 Task: Look for space in Kambar, Pakistan from 9th June, 2023 to 16th June, 2023 for 2 adults in price range Rs.8000 to Rs.16000. Place can be entire place with 2 bedrooms having 2 beds and 1 bathroom. Property type can be house, flat, guest house. Booking option can be shelf check-in. Required host language is English.
Action: Mouse moved to (407, 82)
Screenshot: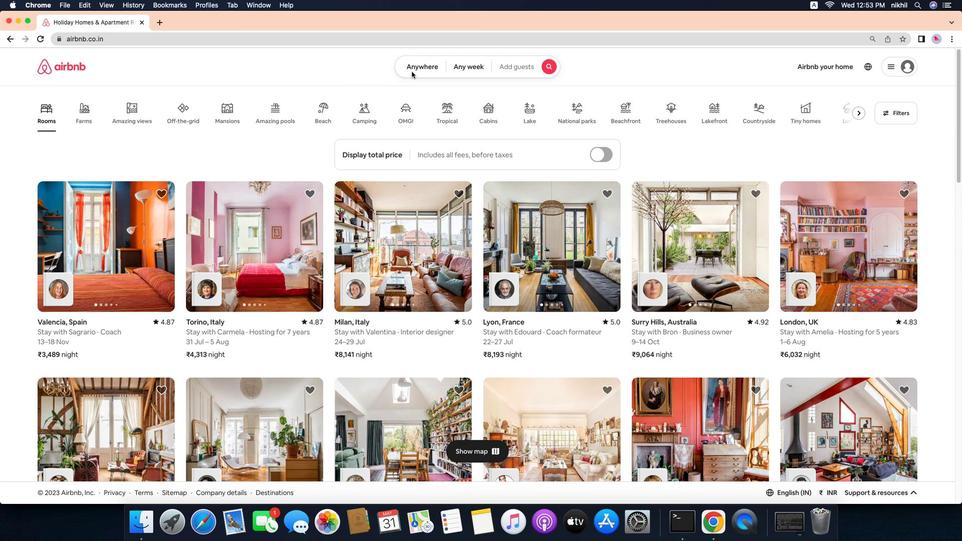
Action: Mouse pressed left at (407, 82)
Screenshot: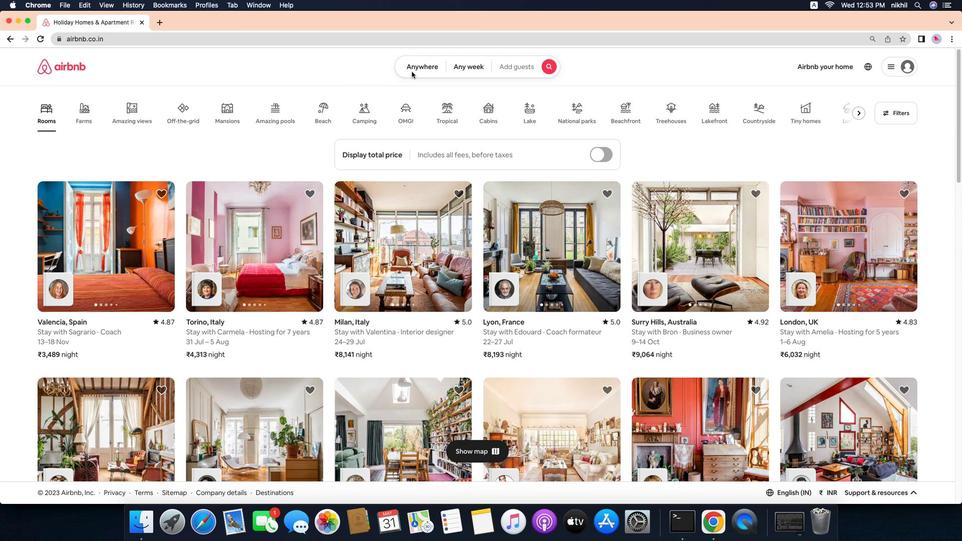 
Action: Mouse moved to (413, 77)
Screenshot: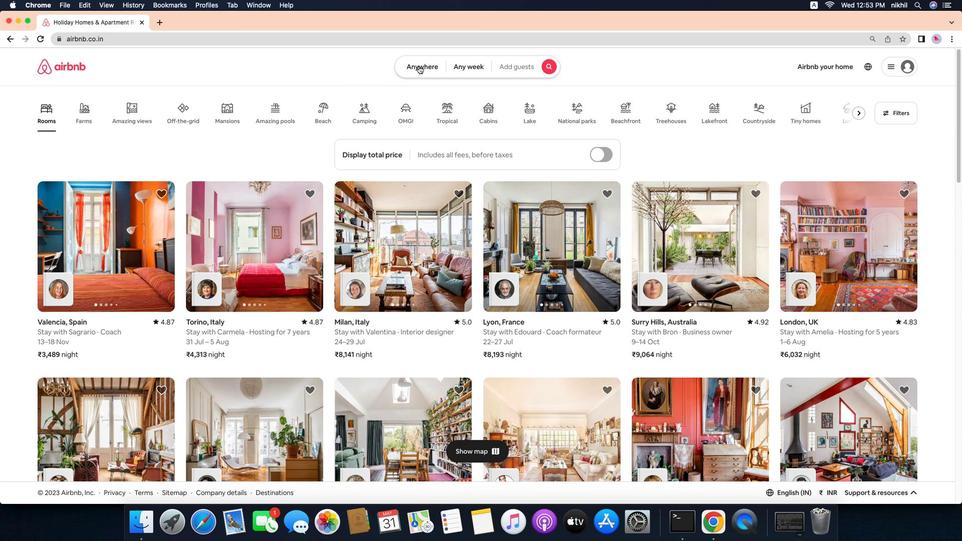 
Action: Mouse pressed left at (413, 77)
Screenshot: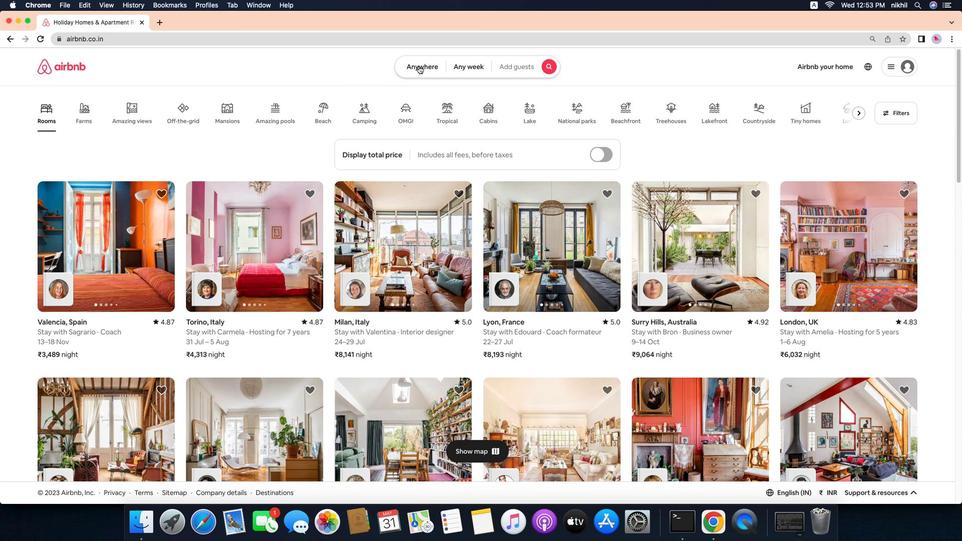 
Action: Mouse moved to (358, 116)
Screenshot: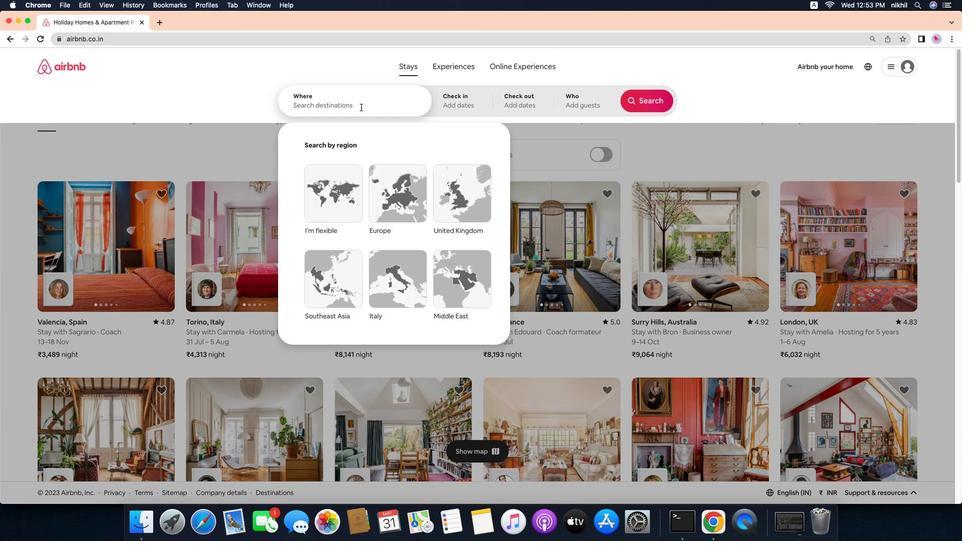 
Action: Mouse pressed left at (358, 116)
Screenshot: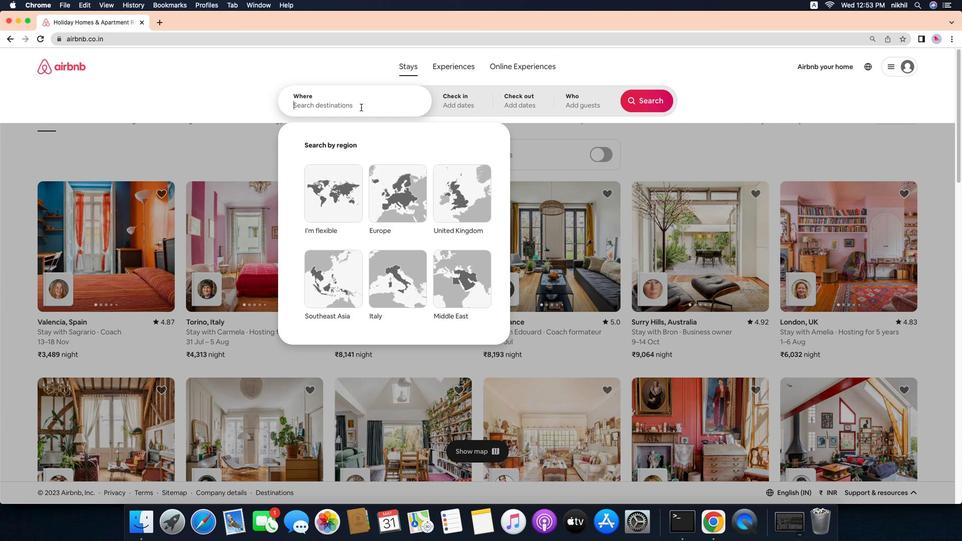 
Action: Key pressed Key.caps_lock'K'Key.caps_lock'a''m''b''a''r'
Screenshot: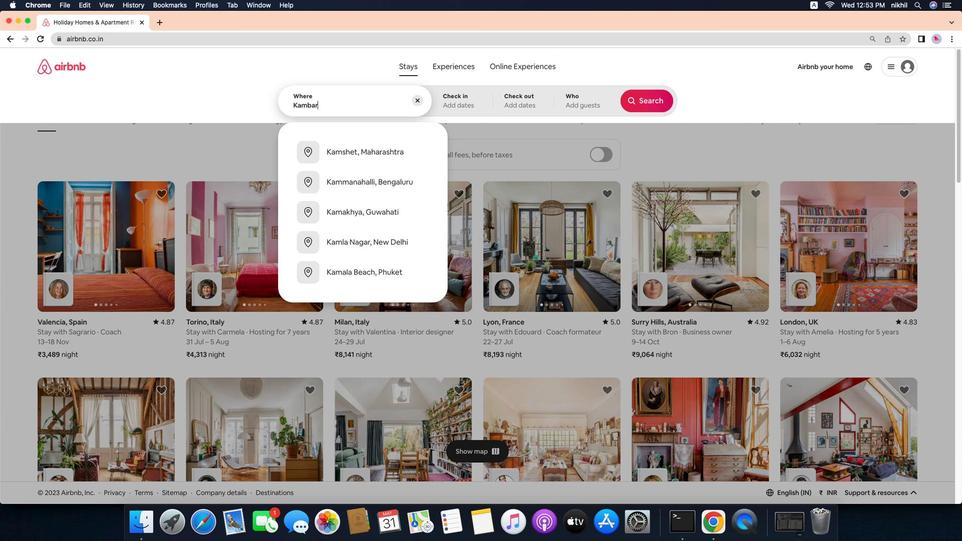 
Action: Mouse moved to (390, 186)
Screenshot: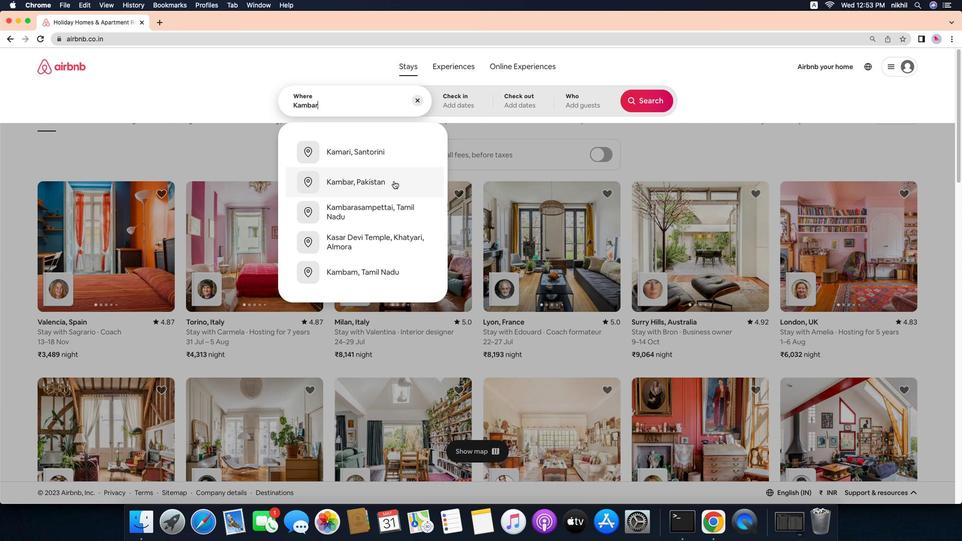 
Action: Mouse pressed left at (390, 186)
Screenshot: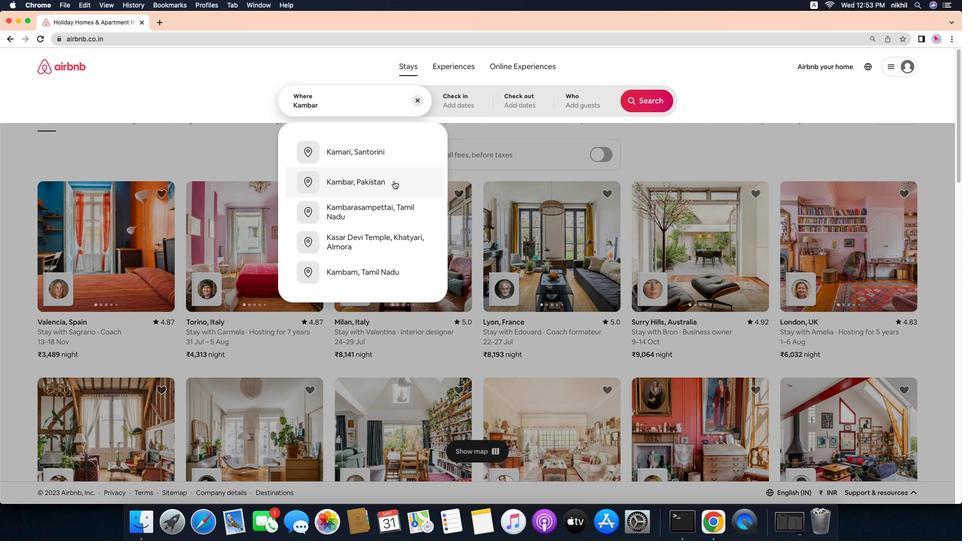 
Action: Mouse moved to (605, 240)
Screenshot: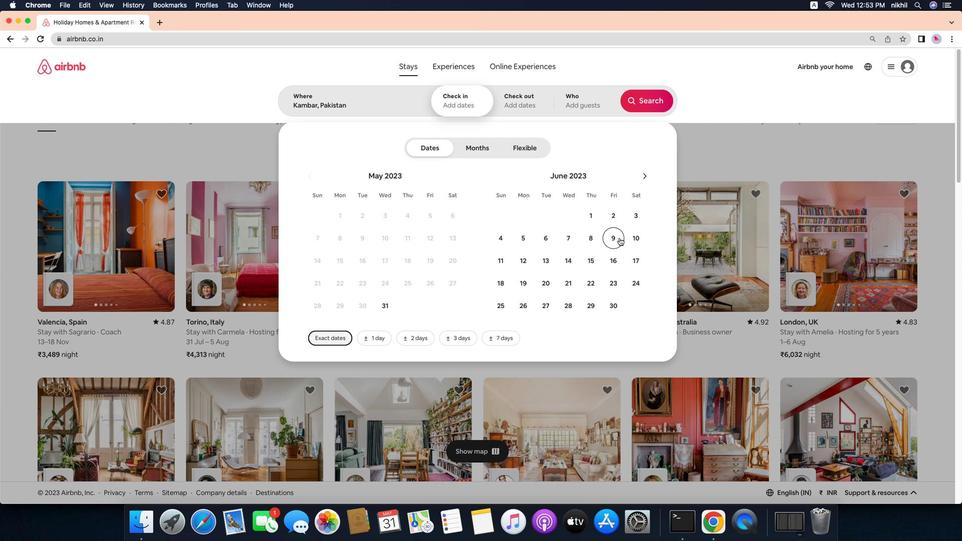 
Action: Mouse pressed left at (605, 240)
Screenshot: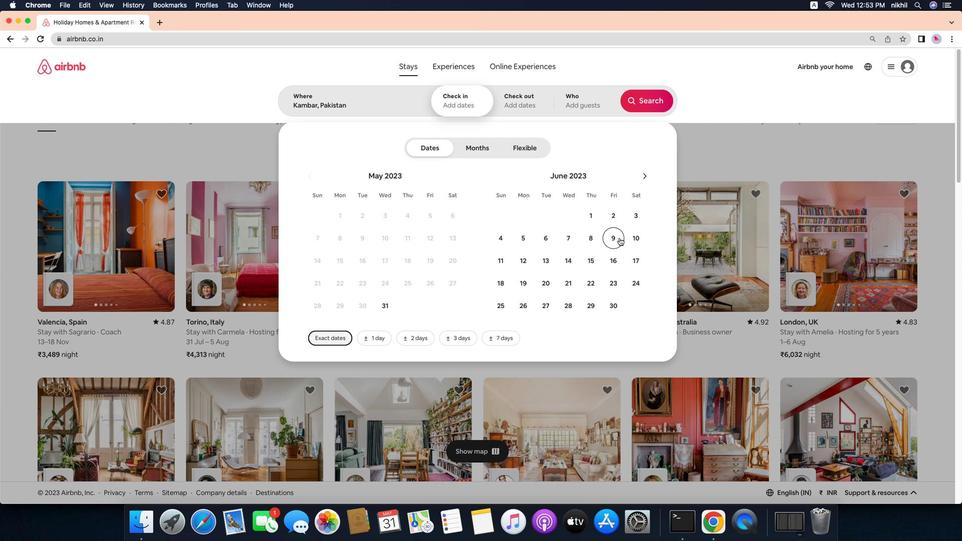 
Action: Mouse moved to (605, 256)
Screenshot: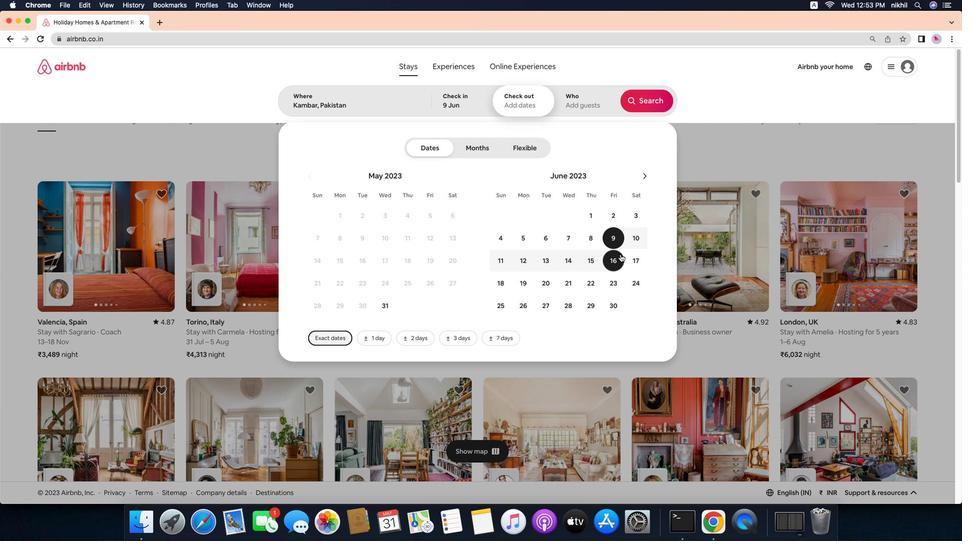 
Action: Mouse pressed left at (605, 256)
Screenshot: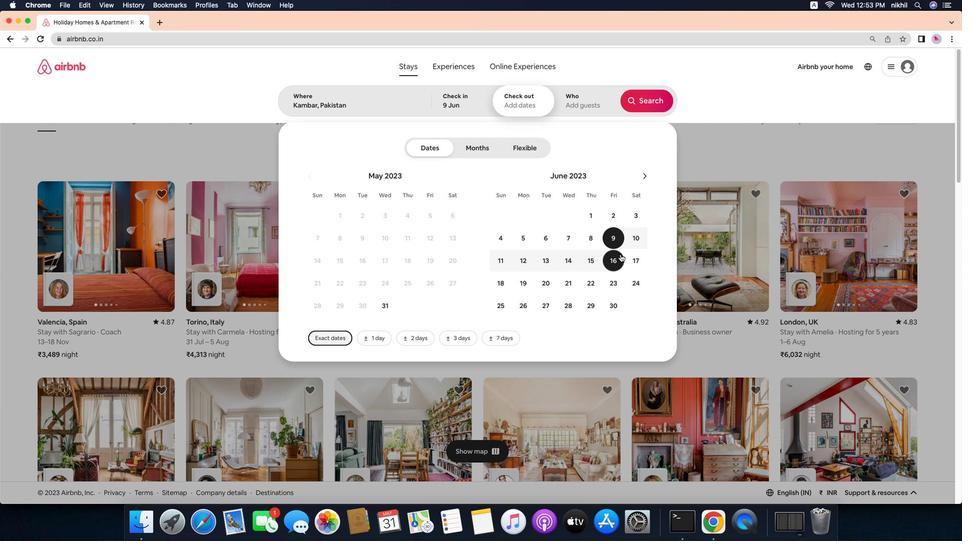 
Action: Mouse moved to (580, 116)
Screenshot: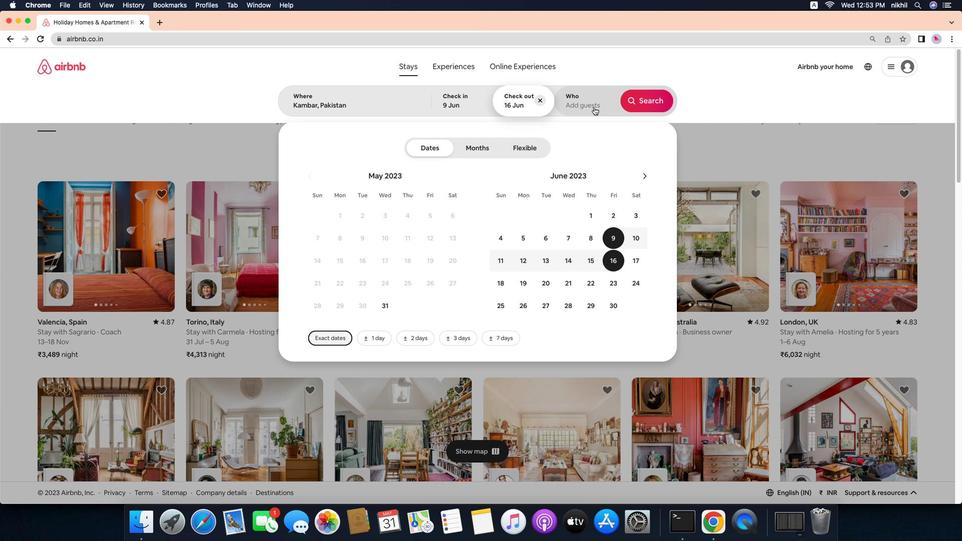 
Action: Mouse pressed left at (580, 116)
Screenshot: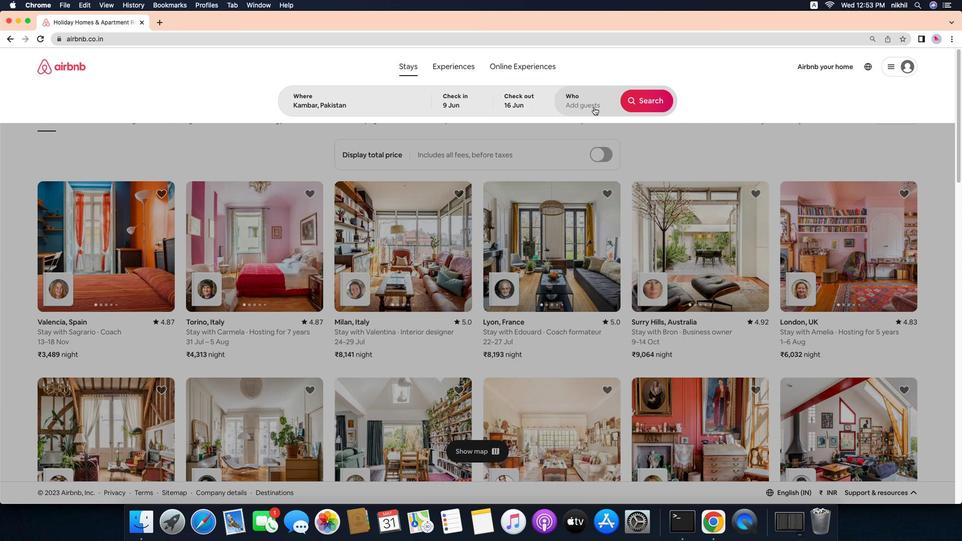 
Action: Mouse moved to (631, 157)
Screenshot: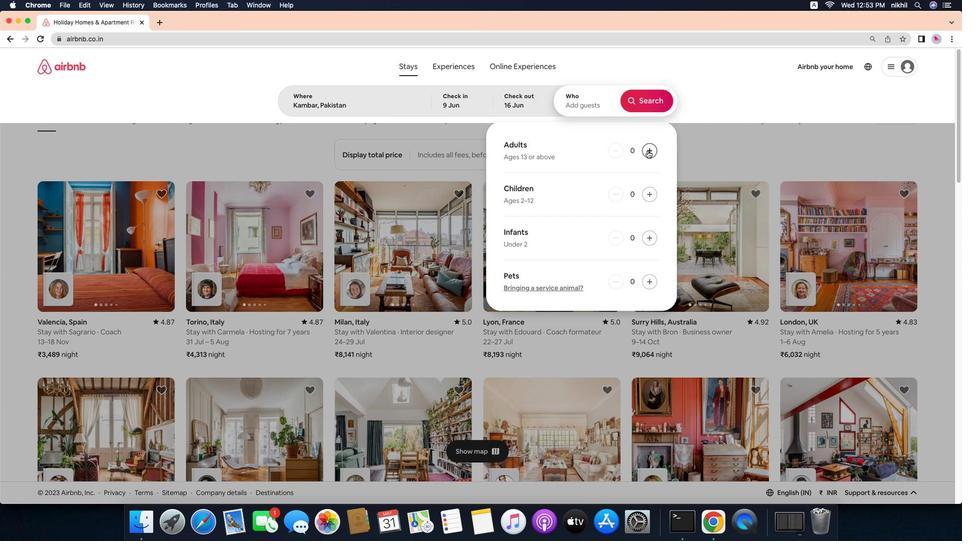 
Action: Mouse pressed left at (631, 157)
Screenshot: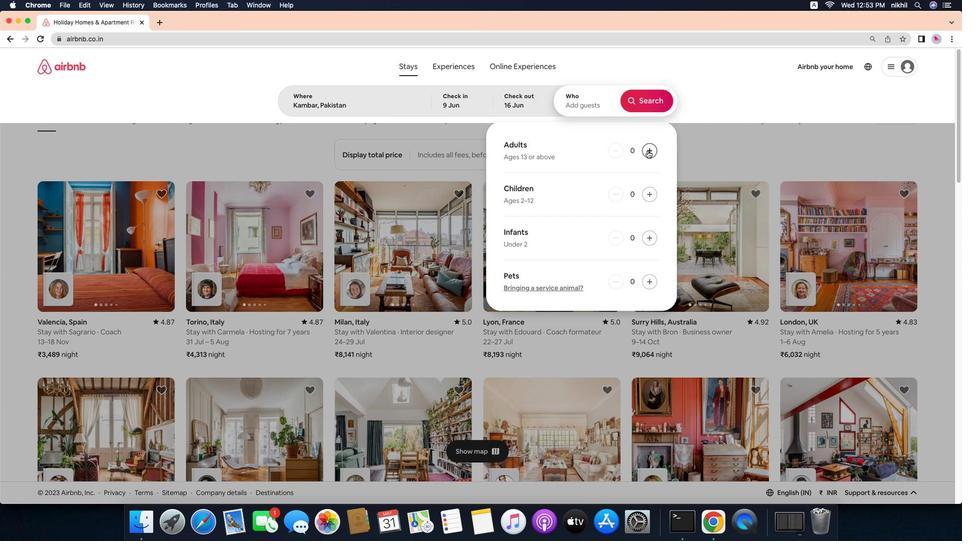 
Action: Mouse pressed left at (631, 157)
Screenshot: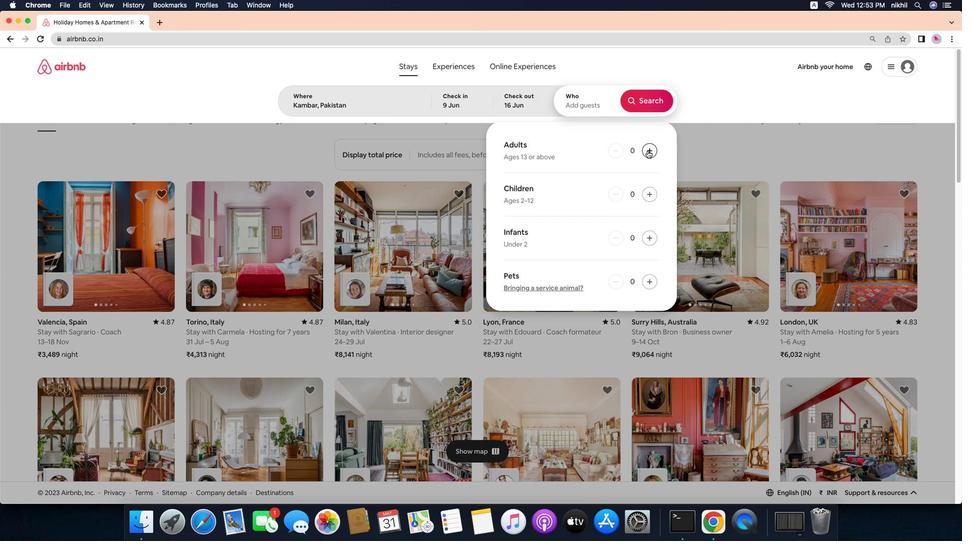 
Action: Mouse moved to (623, 108)
Screenshot: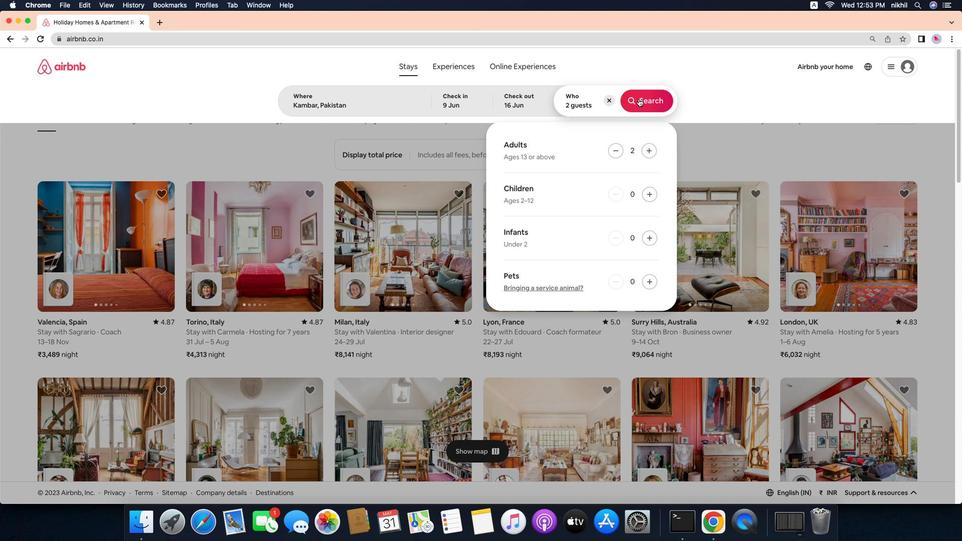 
Action: Mouse pressed left at (623, 108)
Screenshot: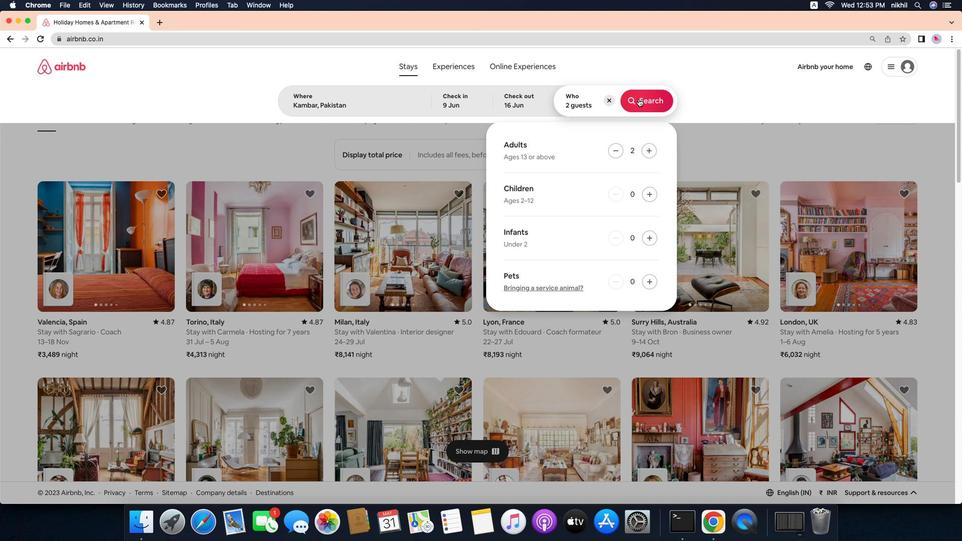 
Action: Mouse moved to (898, 120)
Screenshot: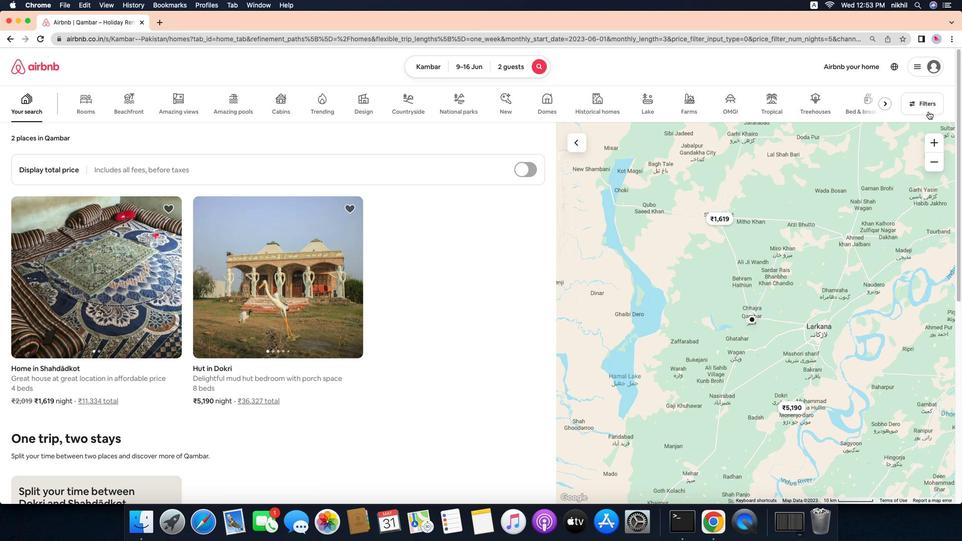 
Action: Mouse pressed left at (898, 120)
Screenshot: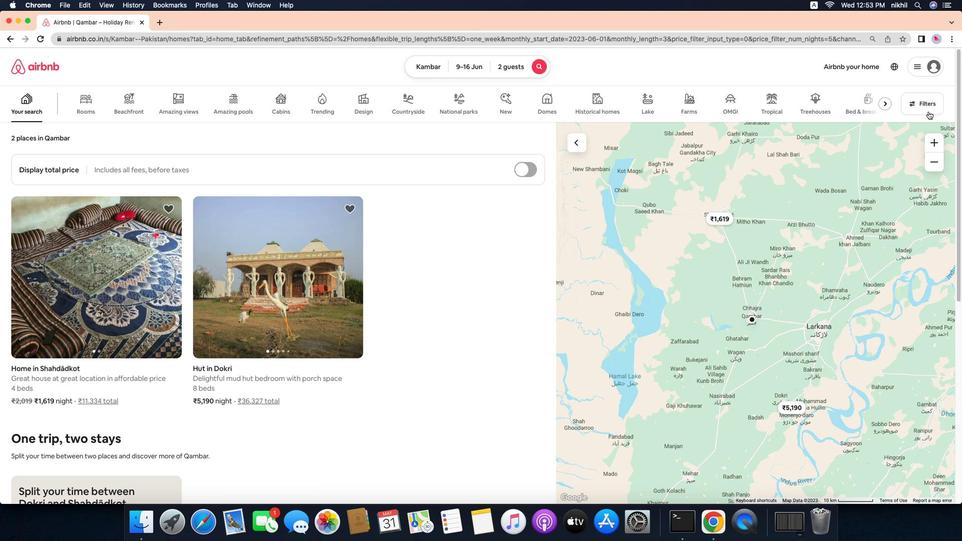 
Action: Mouse moved to (410, 324)
Screenshot: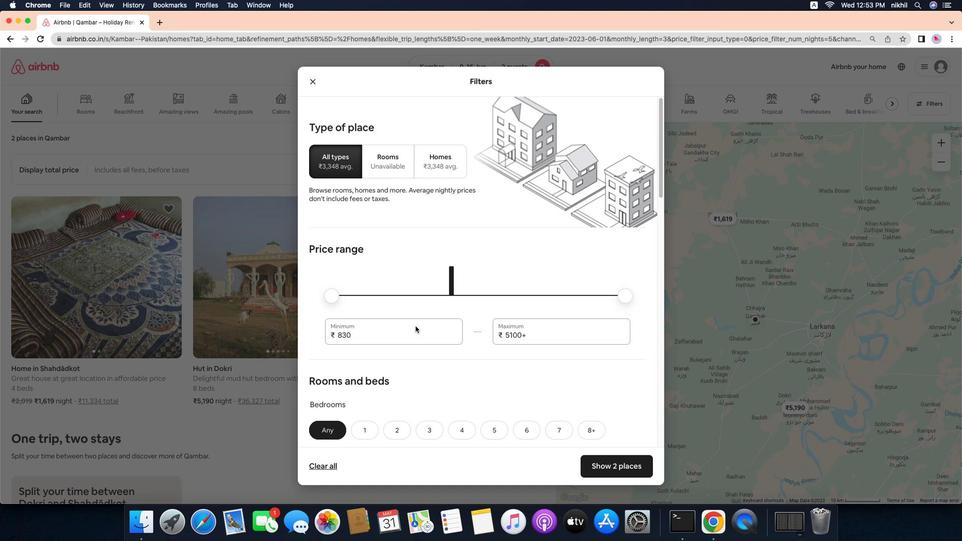 
Action: Mouse pressed left at (410, 324)
Screenshot: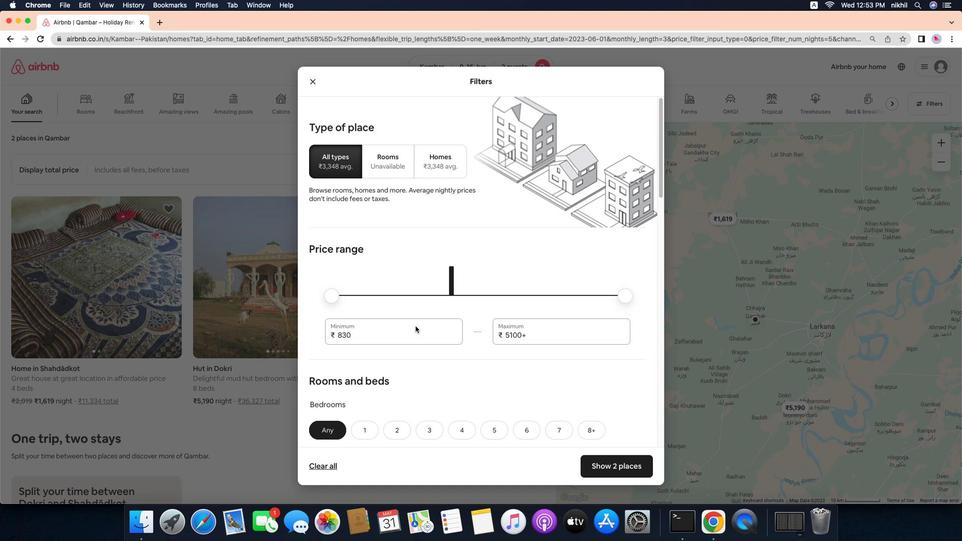 
Action: Mouse moved to (392, 327)
Screenshot: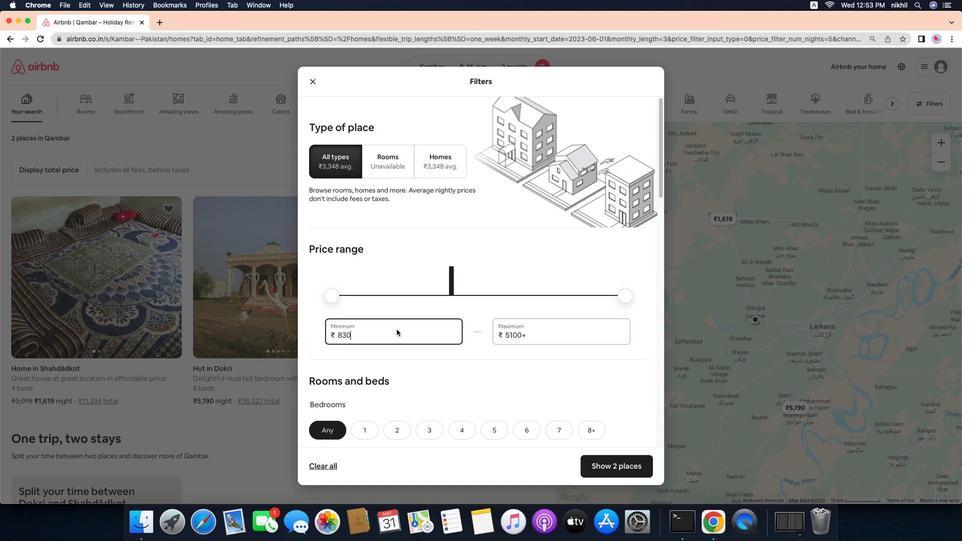 
Action: Key pressed Key.backspaceKey.backspaceKey.backspaceKey.backspace'8''0''0''0'
Screenshot: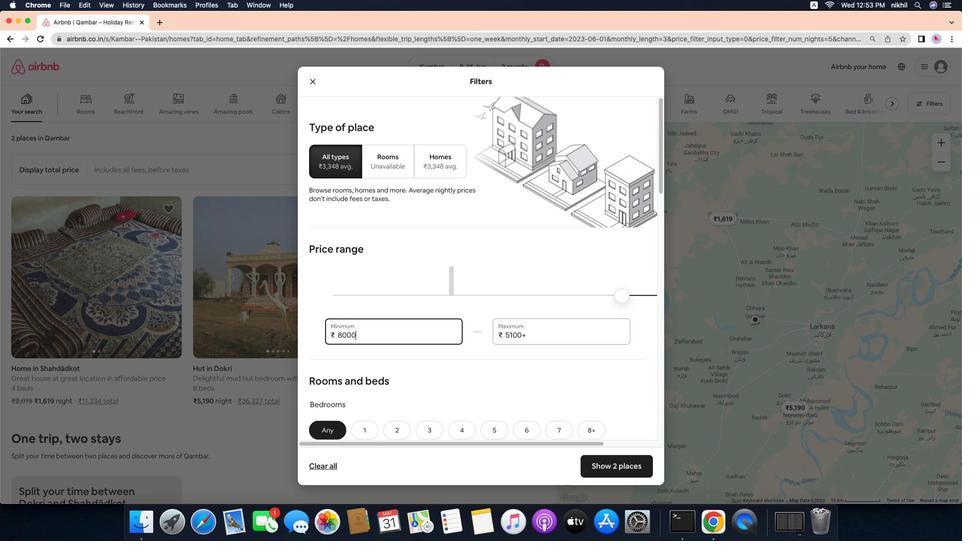 
Action: Mouse moved to (528, 330)
Screenshot: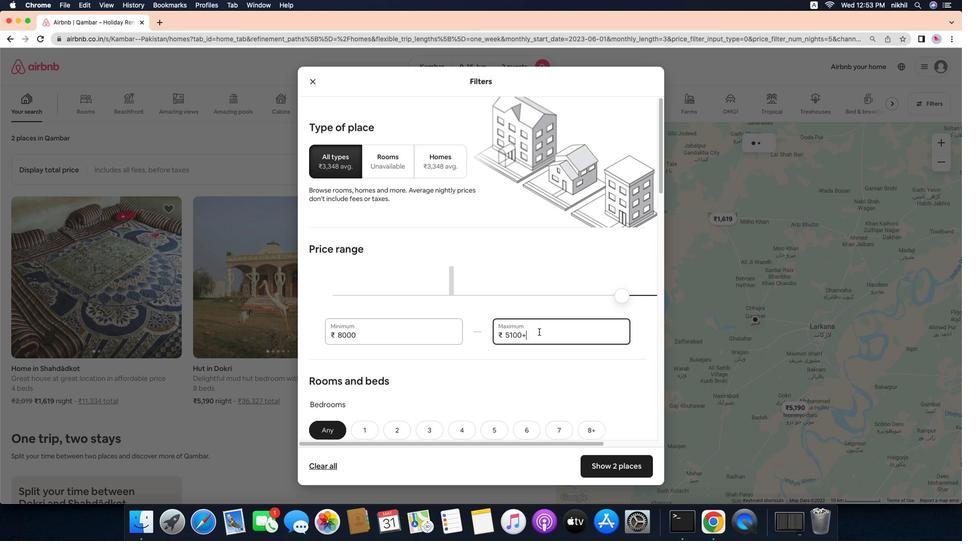 
Action: Mouse pressed left at (528, 330)
Screenshot: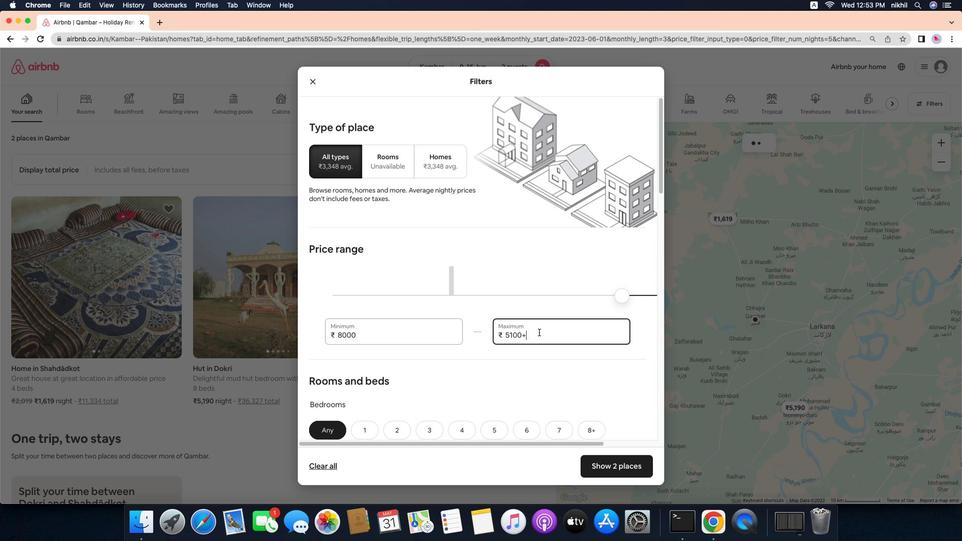 
Action: Mouse moved to (528, 330)
Screenshot: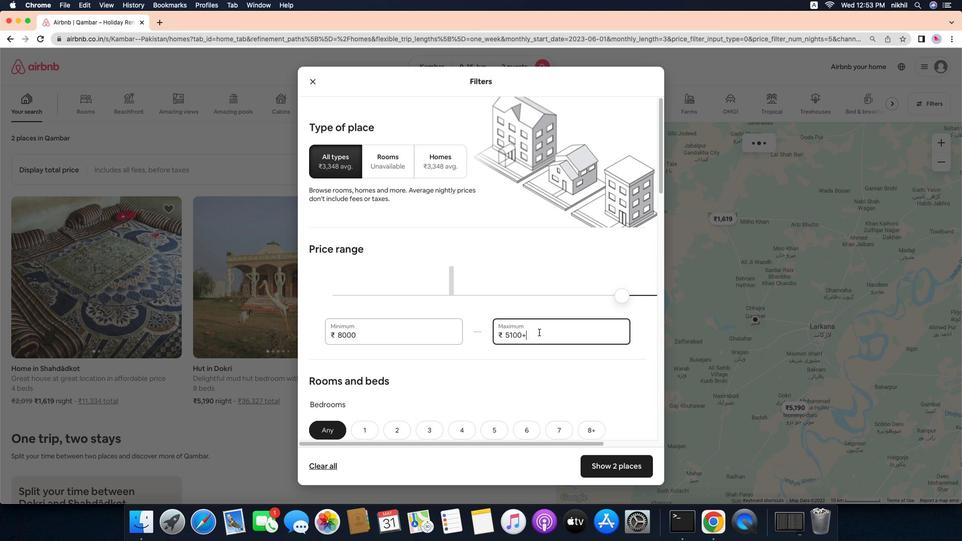
Action: Key pressed Key.backspaceKey.backspaceKey.backspaceKey.backspaceKey.backspaceKey.backspaceKey.backspace'1''6''0''0''0'
Screenshot: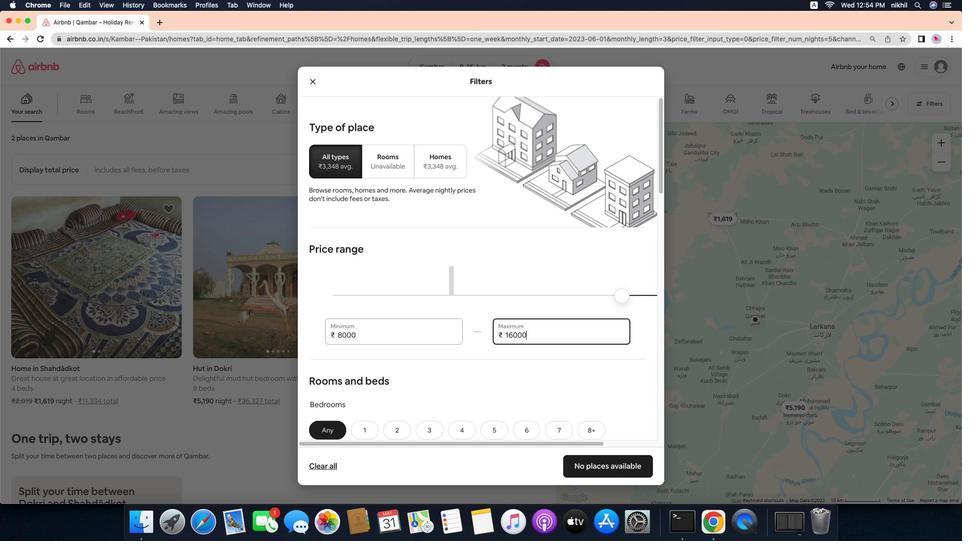 
Action: Mouse moved to (449, 318)
Screenshot: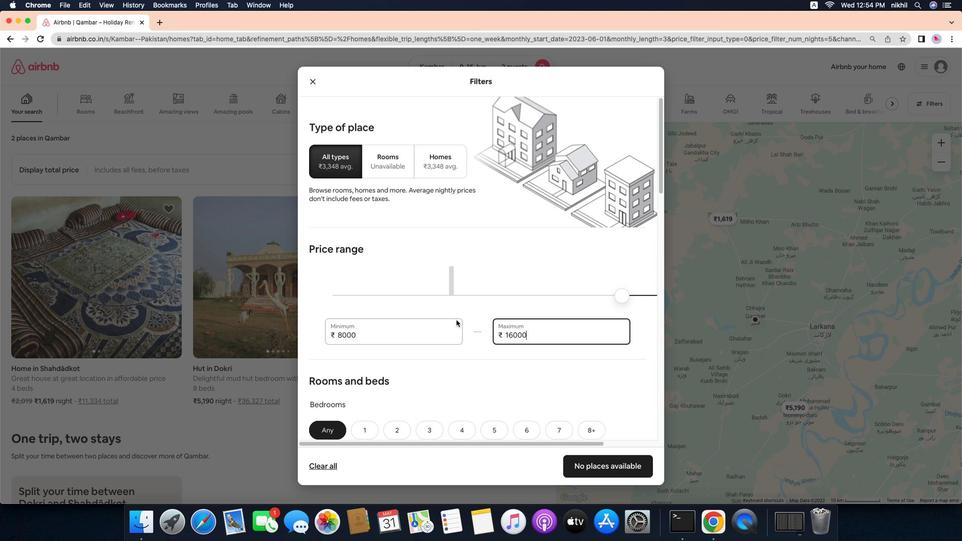
Action: Mouse scrolled (449, 318) with delta (15, 14)
Screenshot: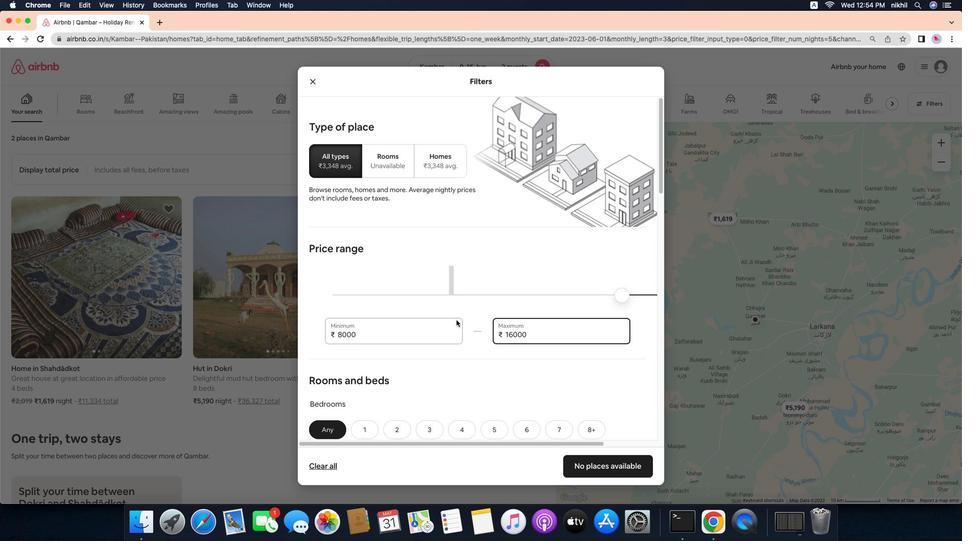 
Action: Mouse scrolled (449, 318) with delta (15, 14)
Screenshot: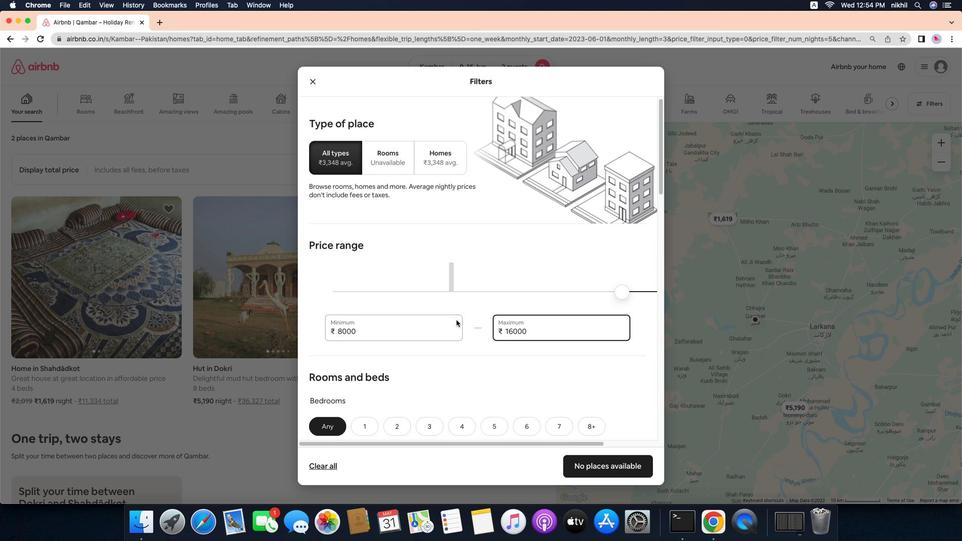 
Action: Mouse scrolled (449, 318) with delta (15, 14)
Screenshot: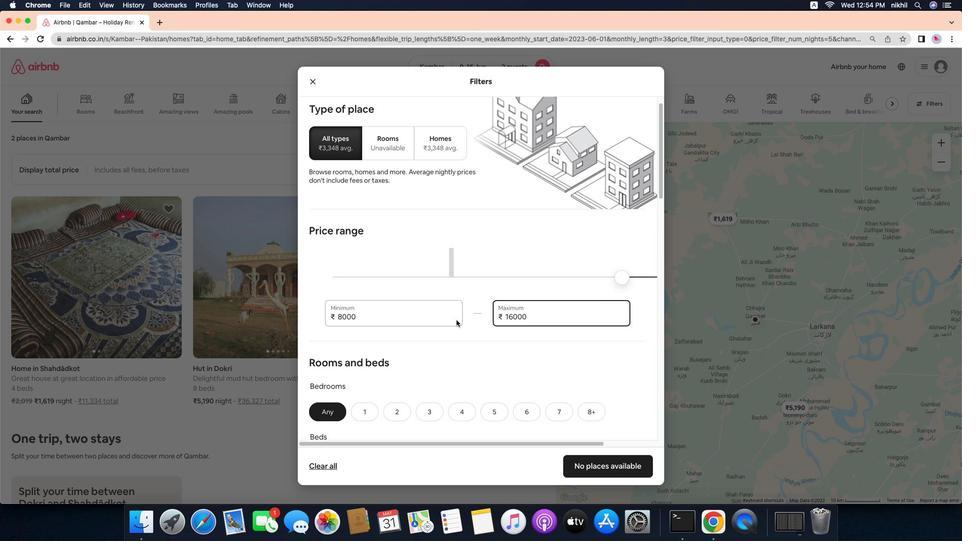 
Action: Mouse scrolled (449, 318) with delta (15, 13)
Screenshot: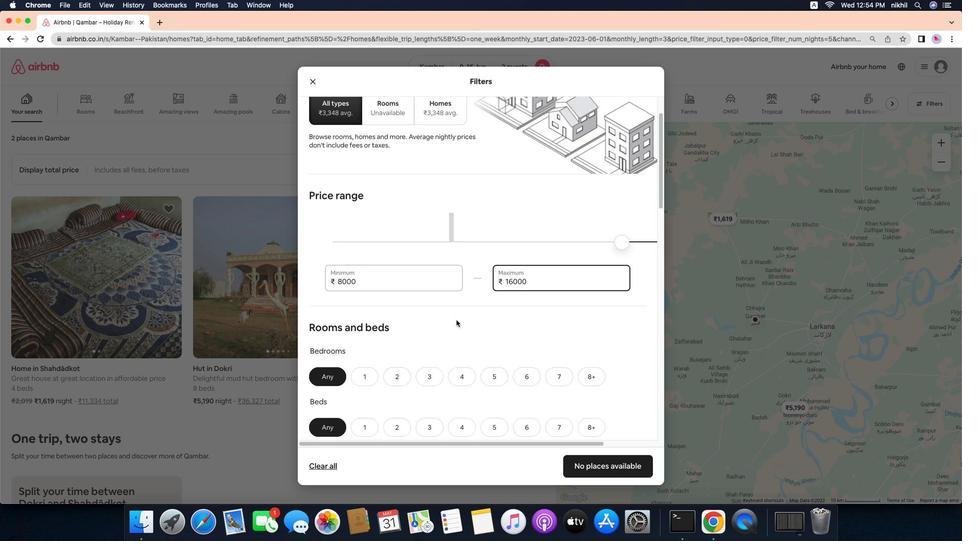 
Action: Mouse scrolled (449, 318) with delta (15, 14)
Screenshot: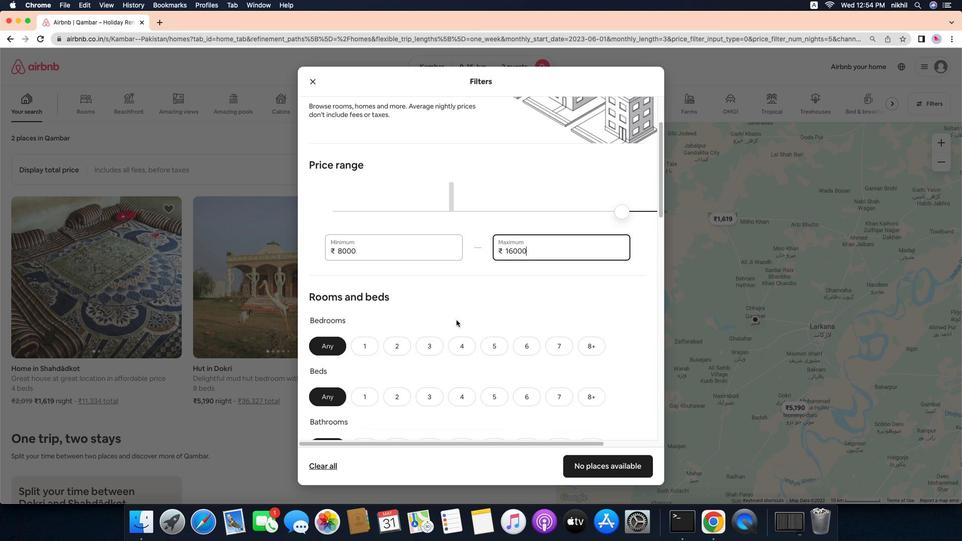 
Action: Mouse scrolled (449, 318) with delta (15, 14)
Screenshot: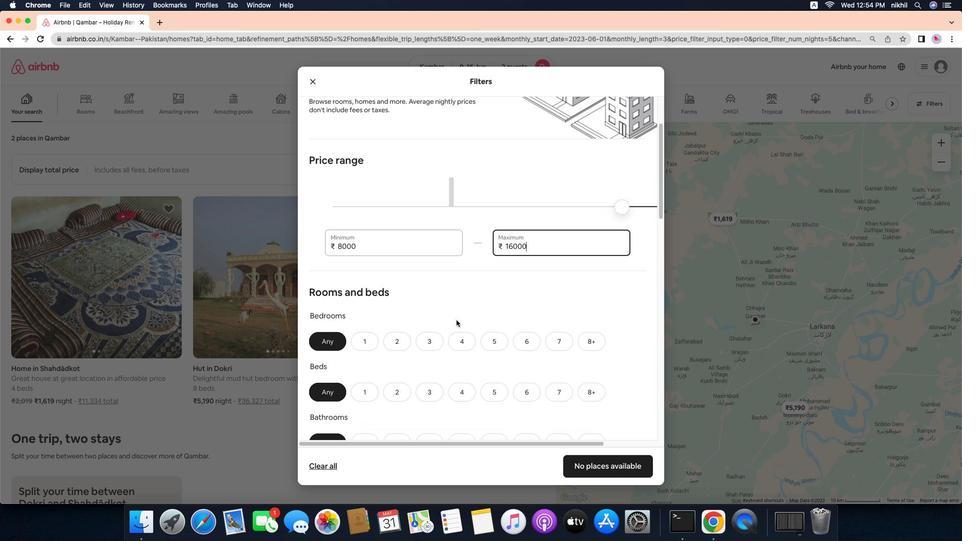 
Action: Mouse scrolled (449, 318) with delta (15, 14)
Screenshot: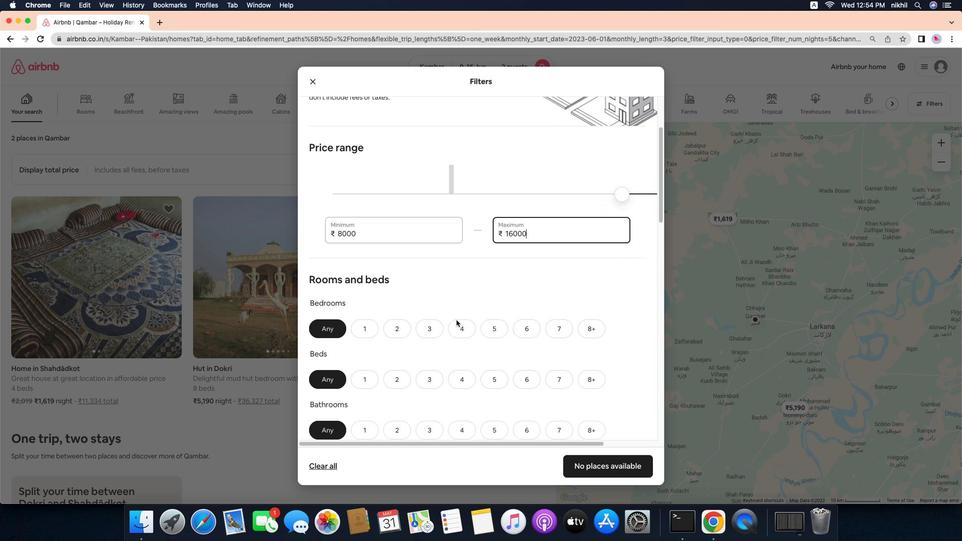 
Action: Mouse moved to (425, 303)
Screenshot: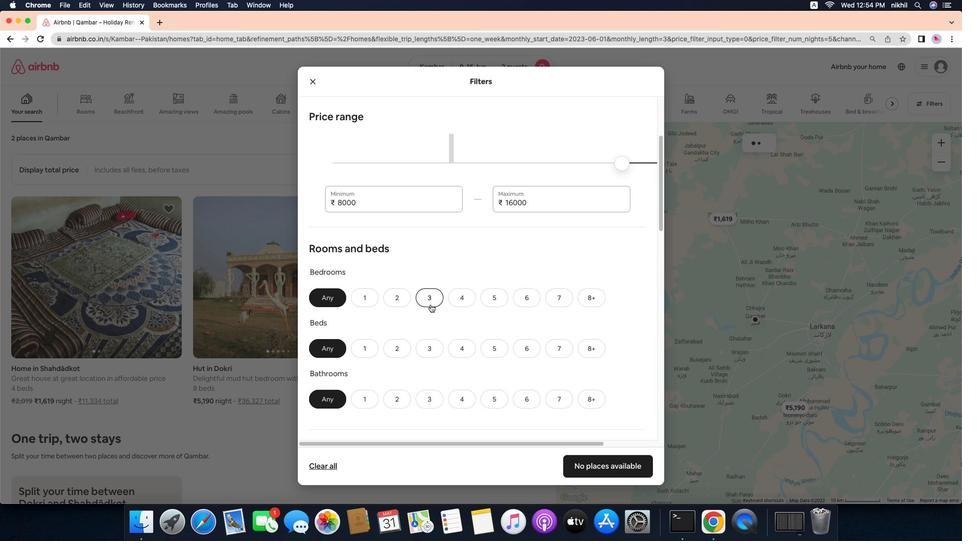 
Action: Mouse pressed left at (425, 303)
Screenshot: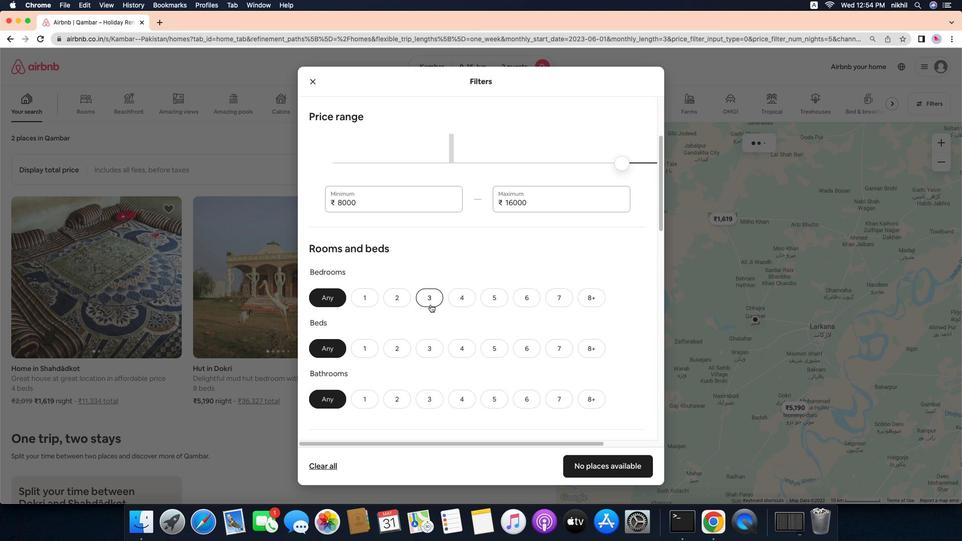 
Action: Mouse moved to (421, 349)
Screenshot: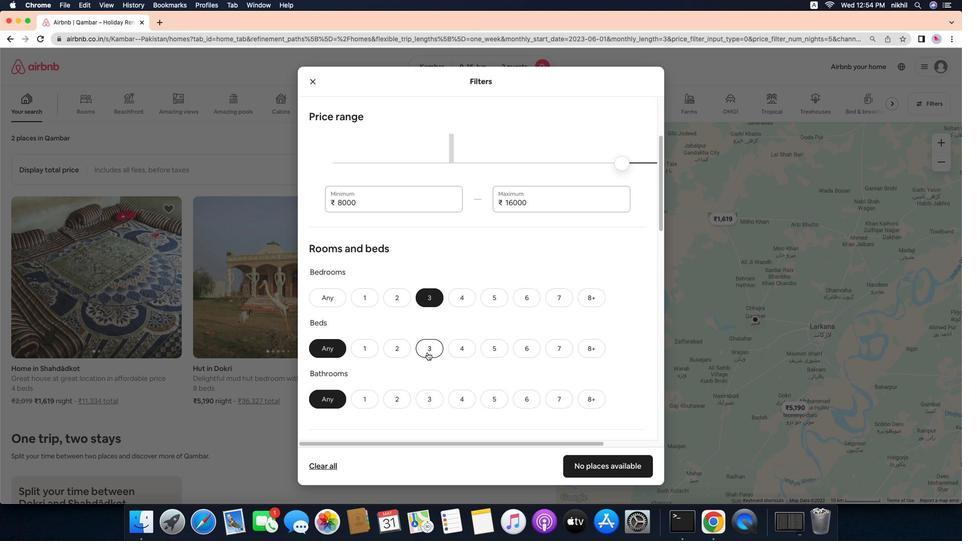 
Action: Mouse pressed left at (421, 349)
Screenshot: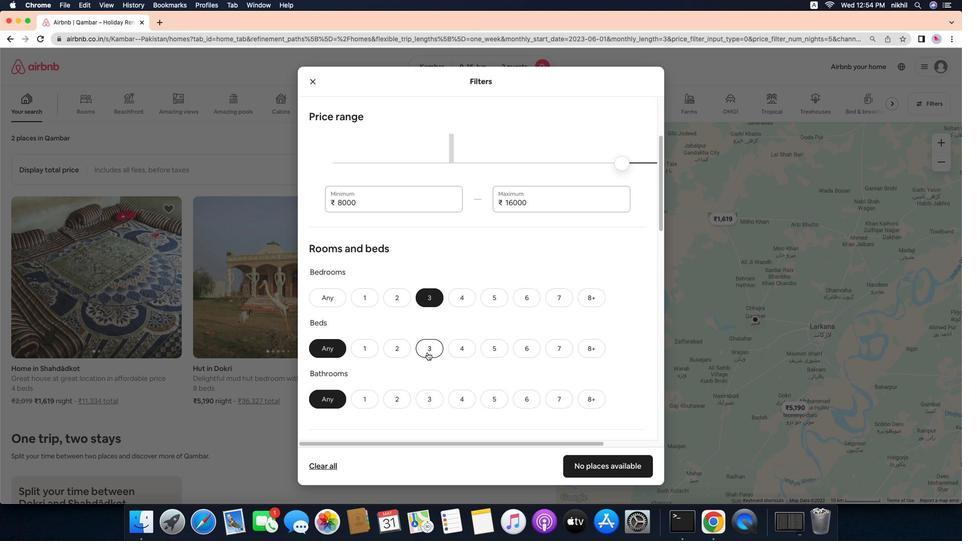 
Action: Mouse moved to (367, 391)
Screenshot: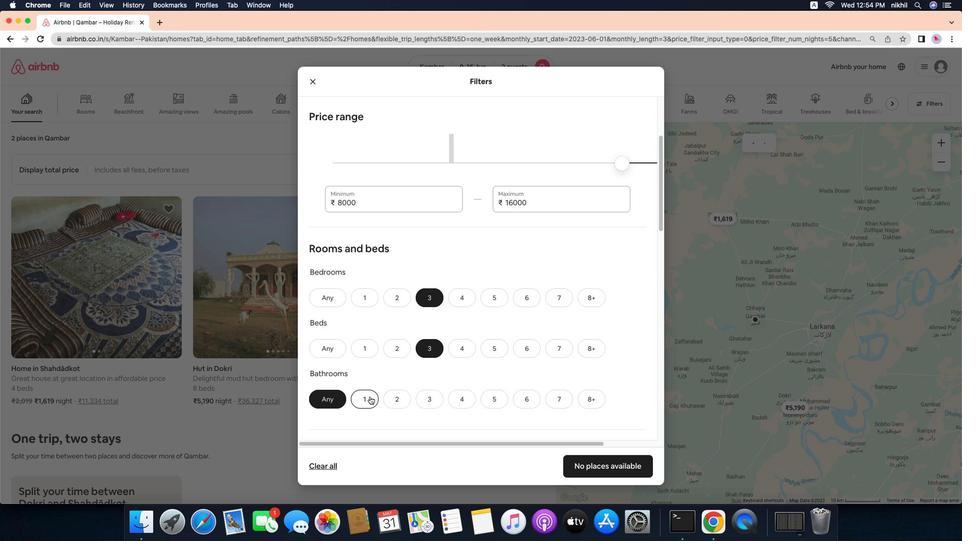 
Action: Mouse pressed left at (367, 391)
Screenshot: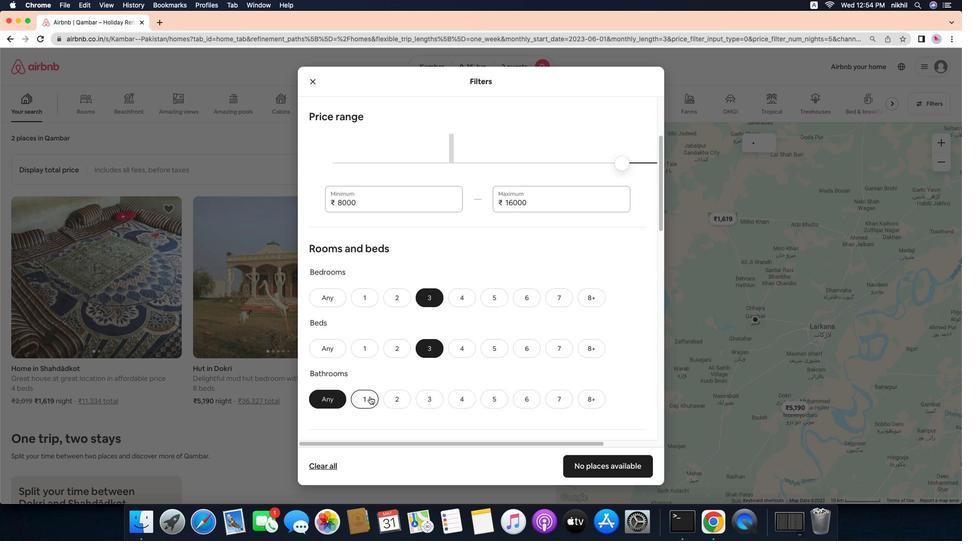 
Action: Mouse moved to (481, 365)
Screenshot: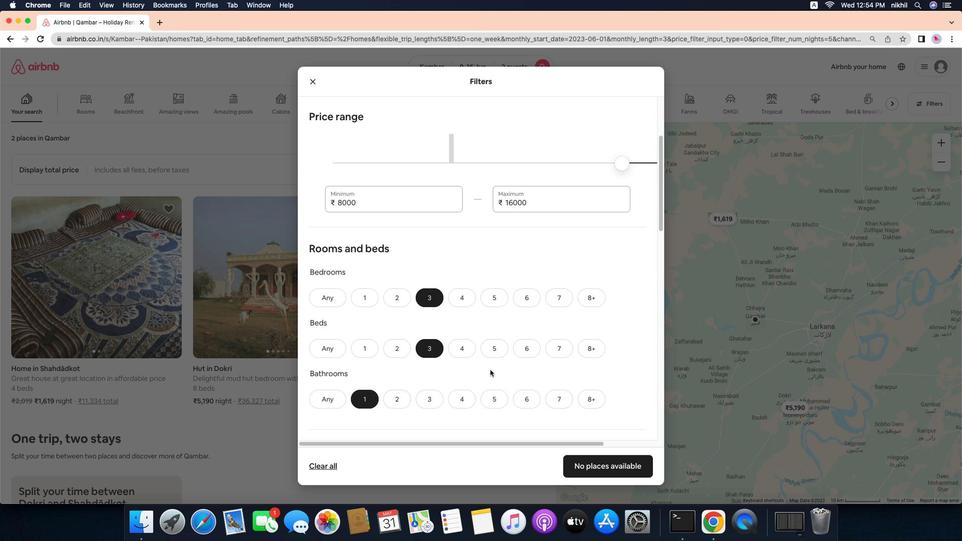 
Action: Mouse scrolled (481, 365) with delta (15, 14)
Screenshot: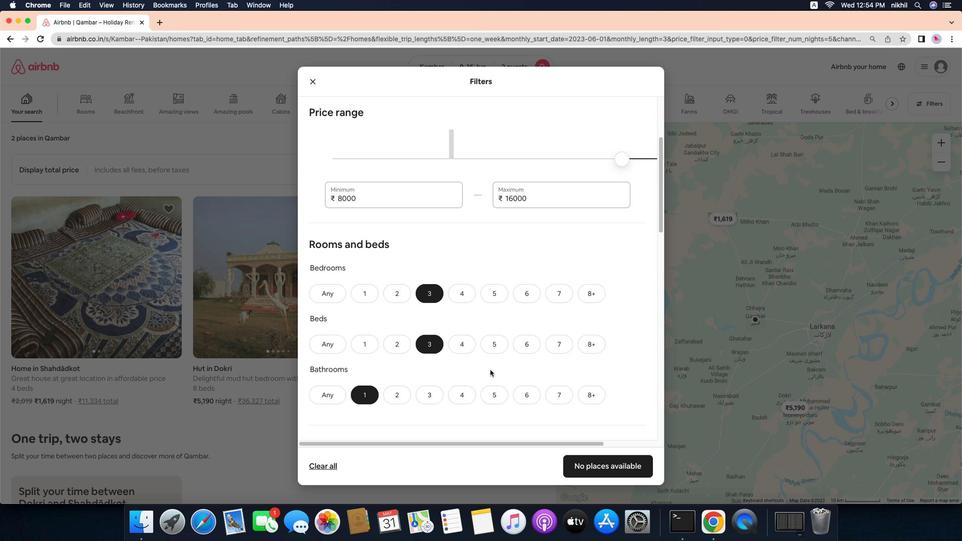 
Action: Mouse scrolled (481, 365) with delta (15, 14)
Screenshot: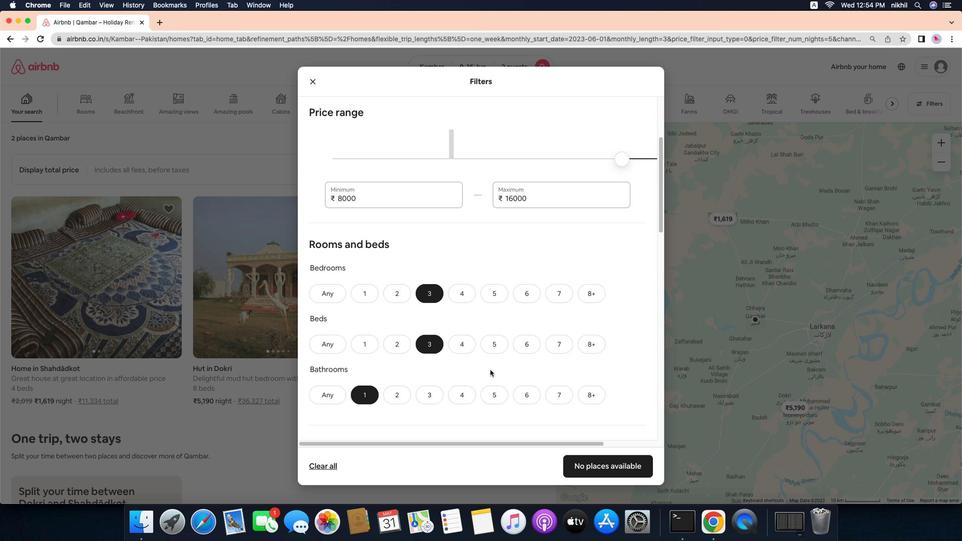 
Action: Mouse scrolled (481, 365) with delta (15, 13)
Screenshot: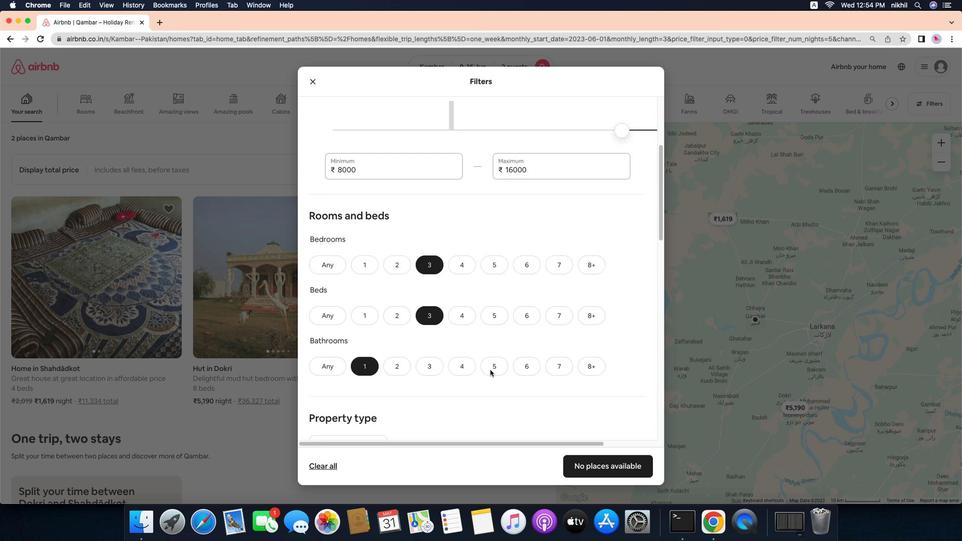
Action: Mouse scrolled (481, 365) with delta (15, 14)
Screenshot: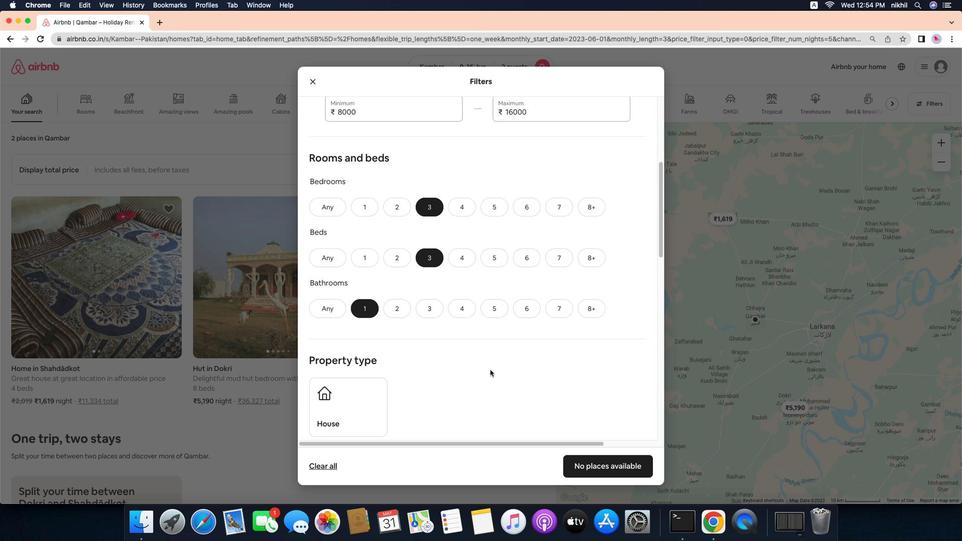 
Action: Mouse scrolled (481, 365) with delta (15, 14)
Screenshot: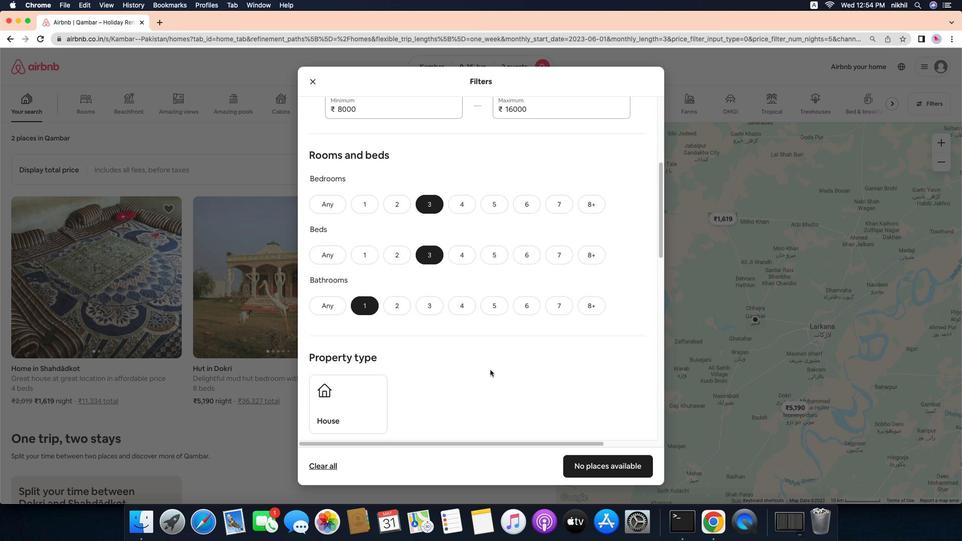 
Action: Mouse scrolled (481, 365) with delta (15, 13)
Screenshot: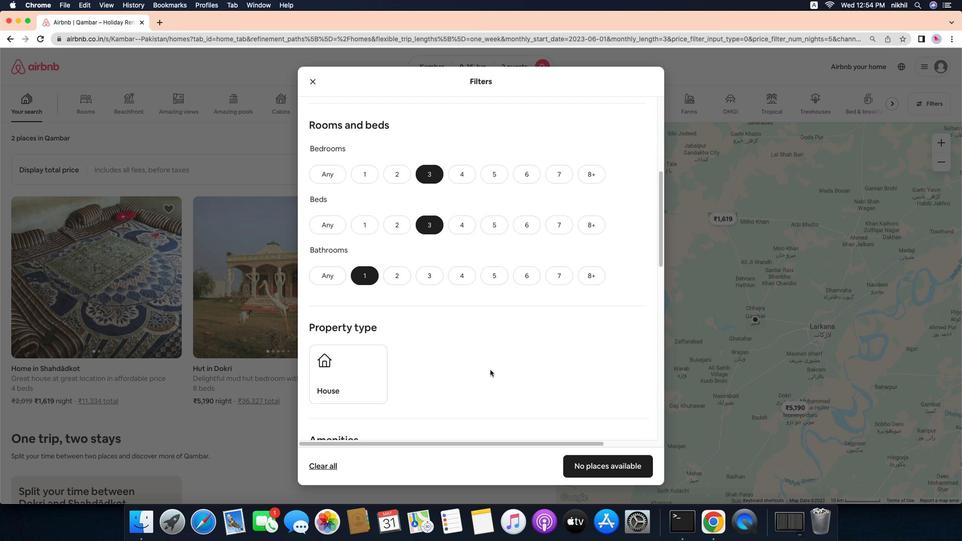 
Action: Mouse moved to (343, 308)
Screenshot: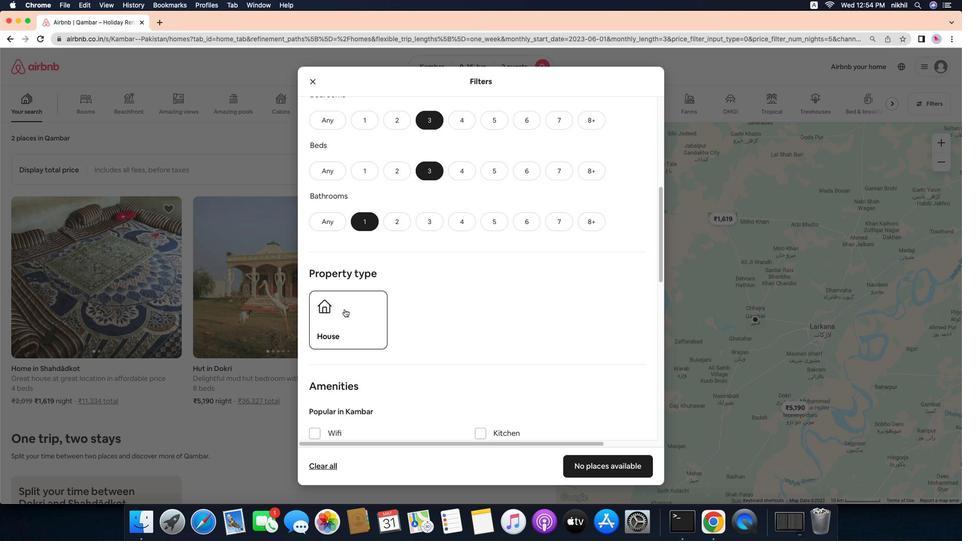 
Action: Mouse pressed left at (343, 308)
Screenshot: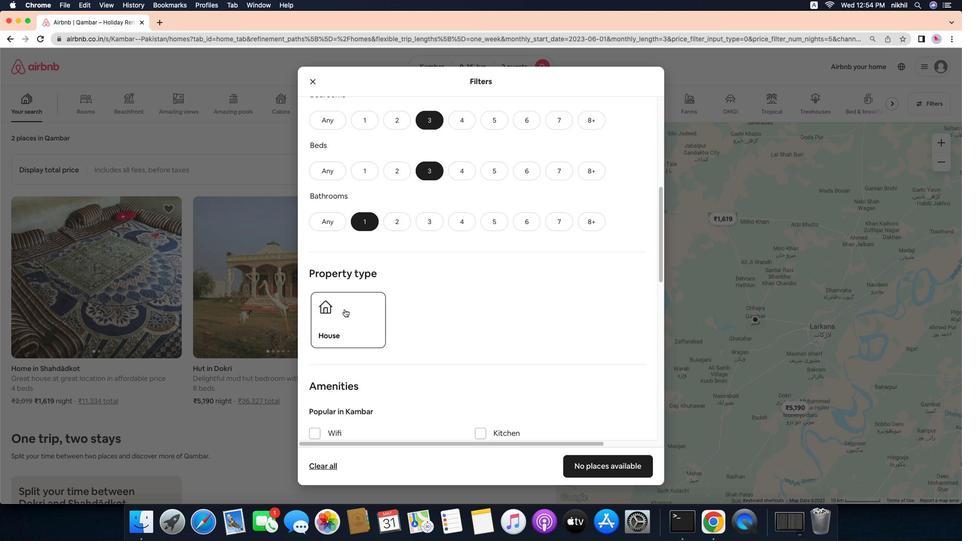 
Action: Mouse moved to (463, 343)
Screenshot: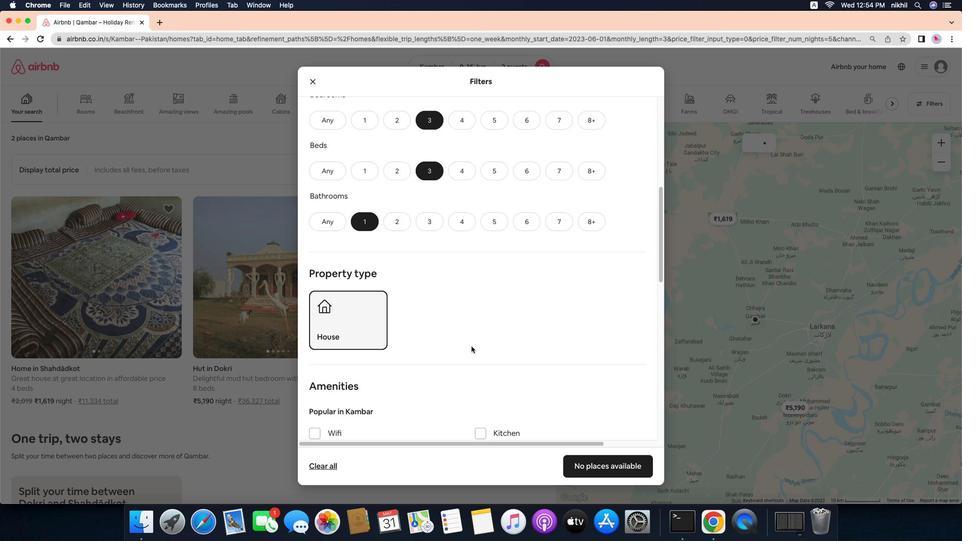 
Action: Mouse scrolled (463, 343) with delta (15, 14)
Screenshot: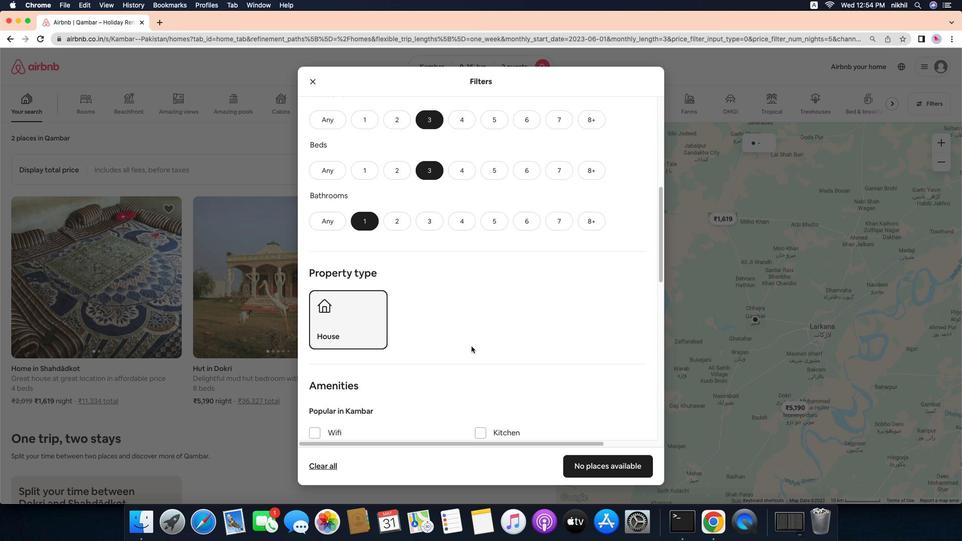 
Action: Mouse scrolled (463, 343) with delta (15, 14)
Screenshot: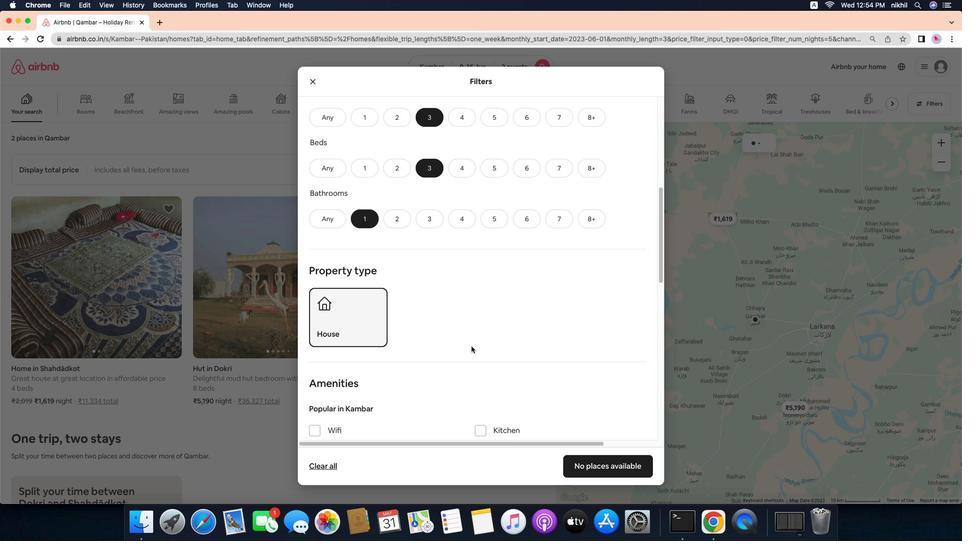 
Action: Mouse scrolled (463, 343) with delta (15, 13)
Screenshot: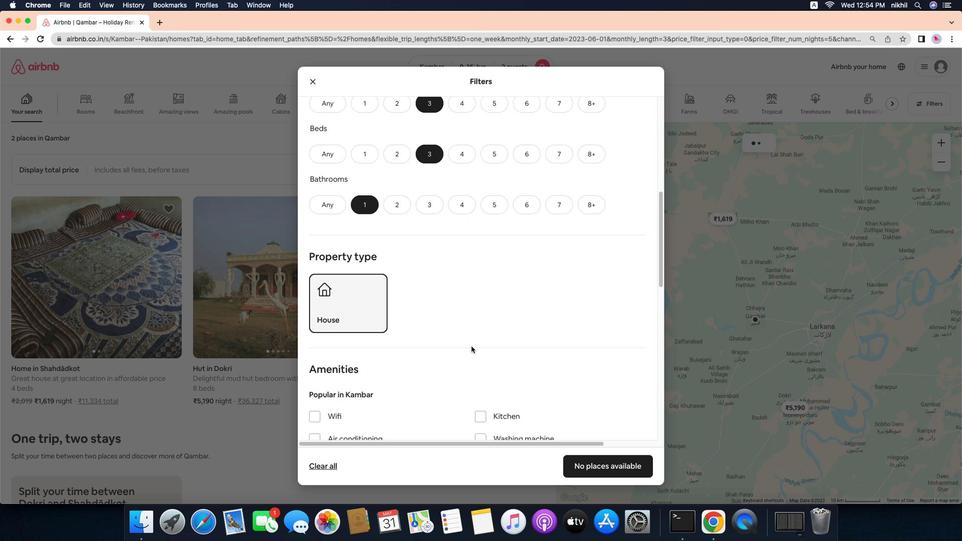 
Action: Mouse scrolled (463, 343) with delta (15, 14)
Screenshot: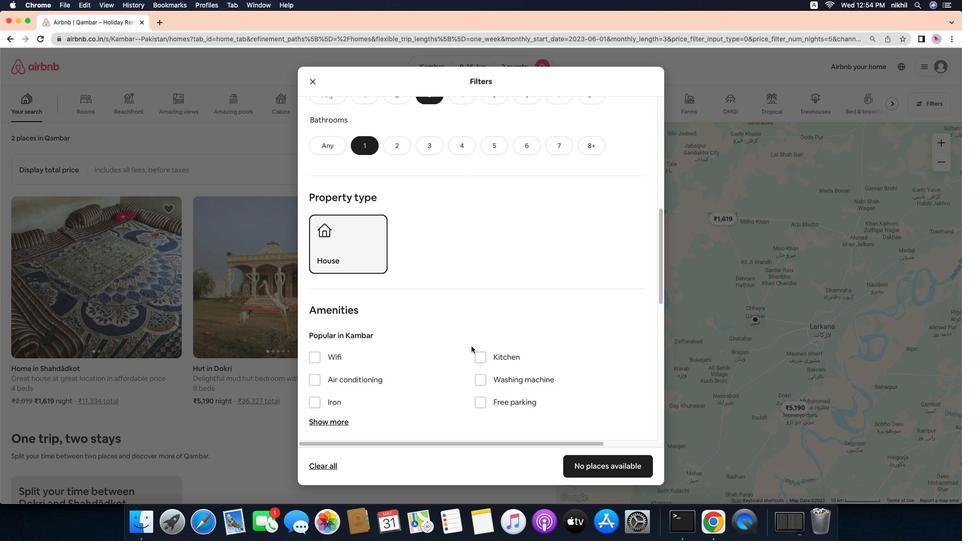 
Action: Mouse scrolled (463, 343) with delta (15, 14)
Screenshot: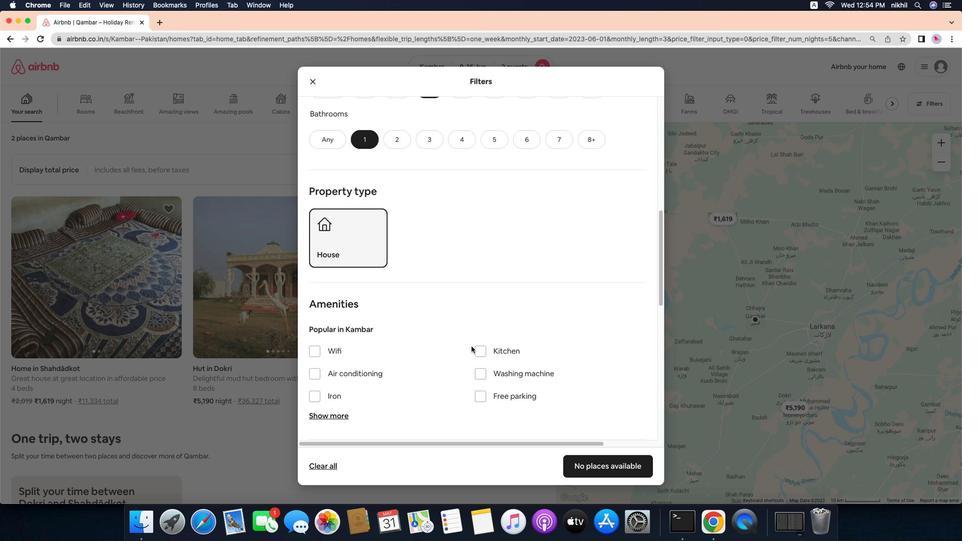 
Action: Mouse scrolled (463, 343) with delta (15, 13)
Screenshot: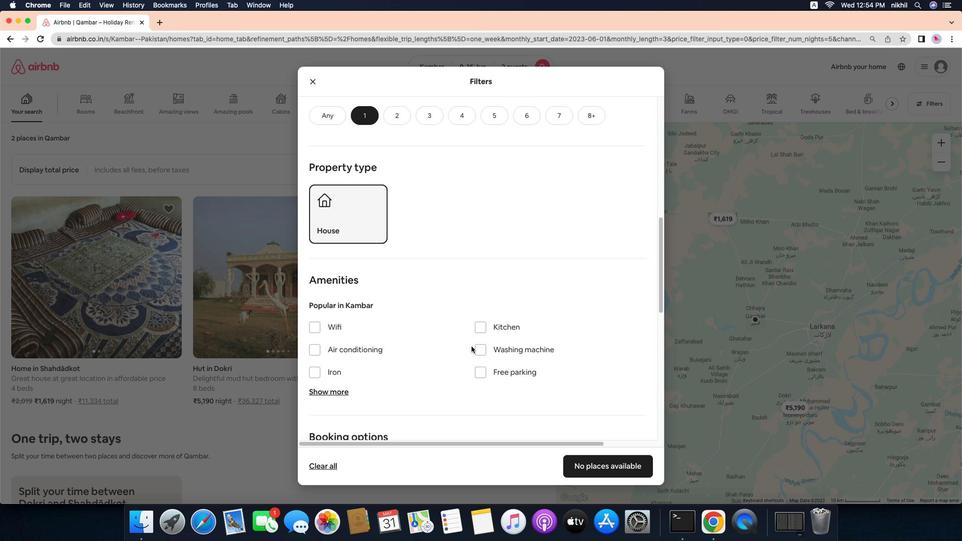 
Action: Mouse scrolled (463, 343) with delta (15, 12)
Screenshot: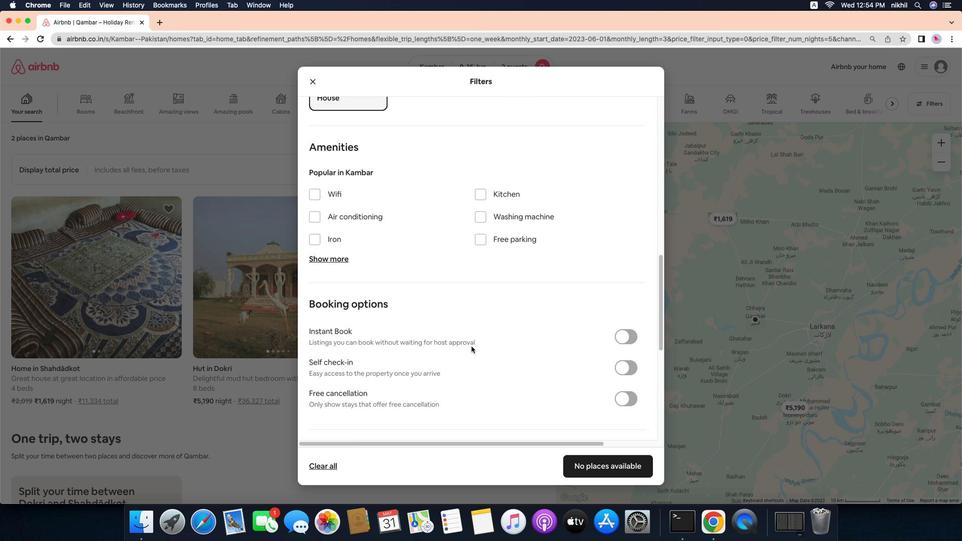 
Action: Mouse moved to (611, 314)
Screenshot: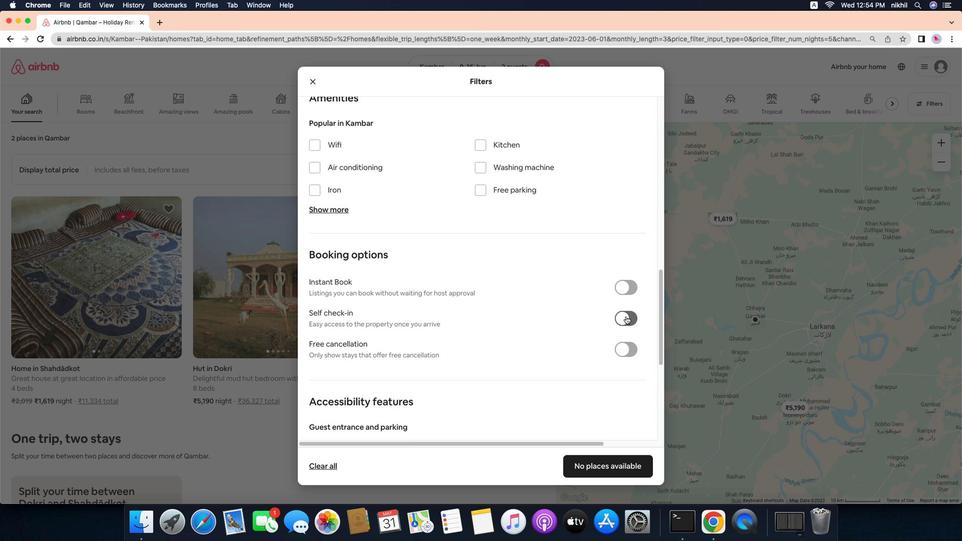 
Action: Mouse pressed left at (611, 314)
Screenshot: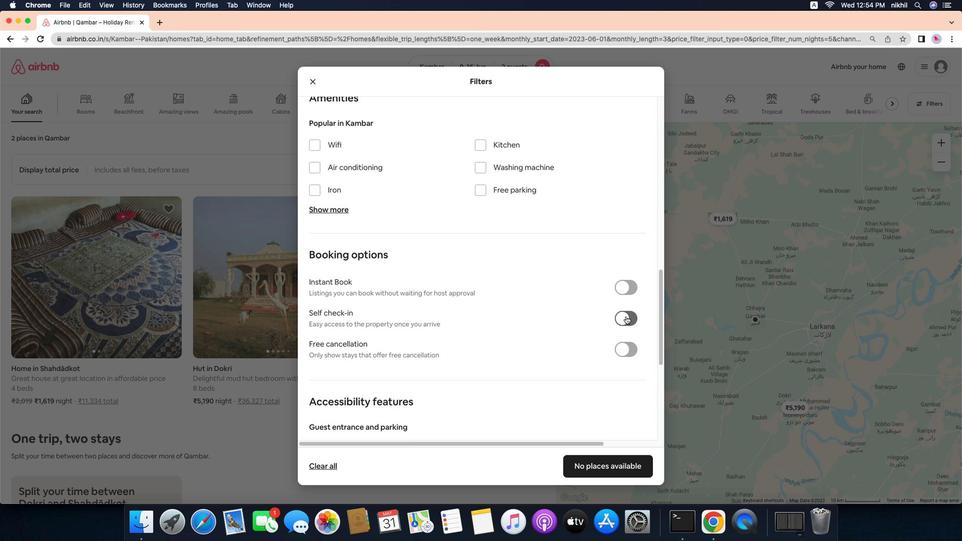 
Action: Mouse moved to (470, 321)
Screenshot: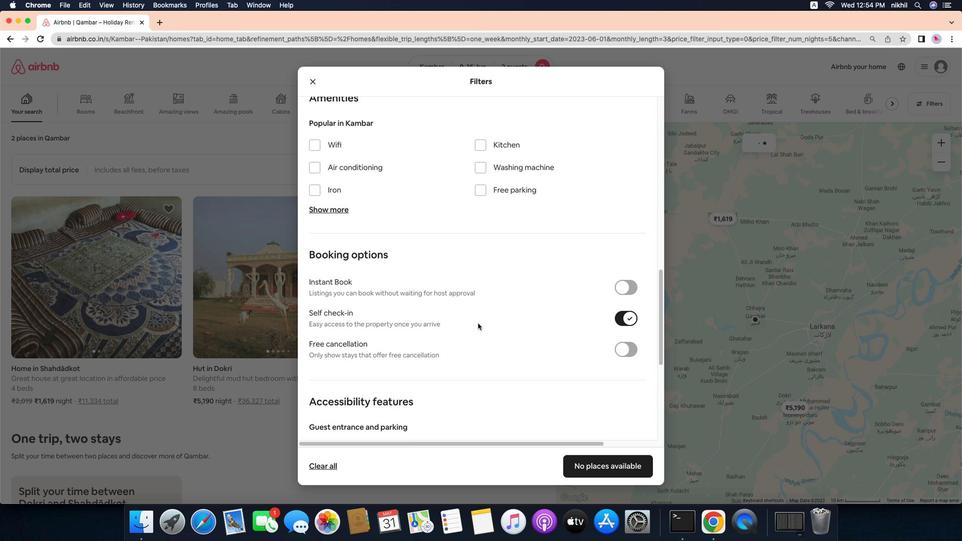 
Action: Mouse scrolled (470, 321) with delta (15, 14)
Screenshot: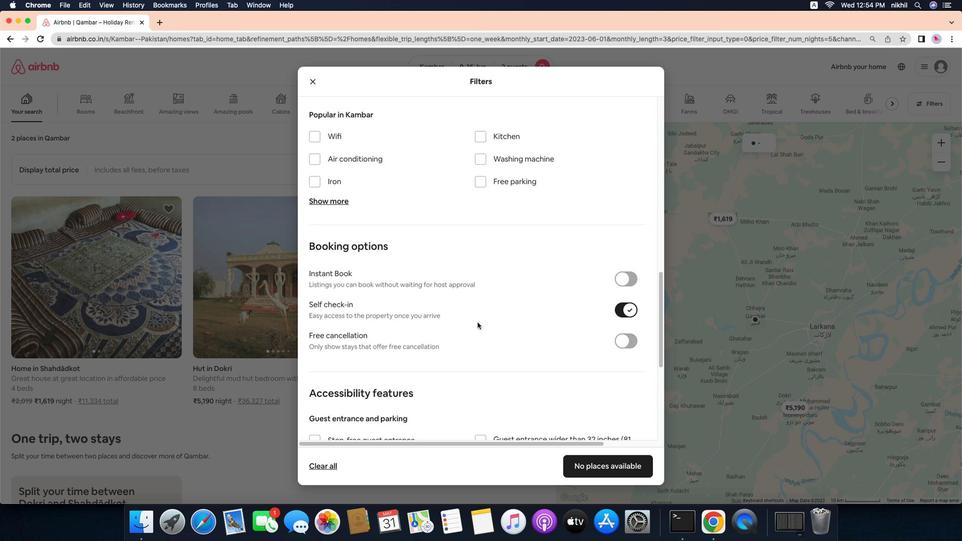 
Action: Mouse scrolled (470, 321) with delta (15, 14)
Screenshot: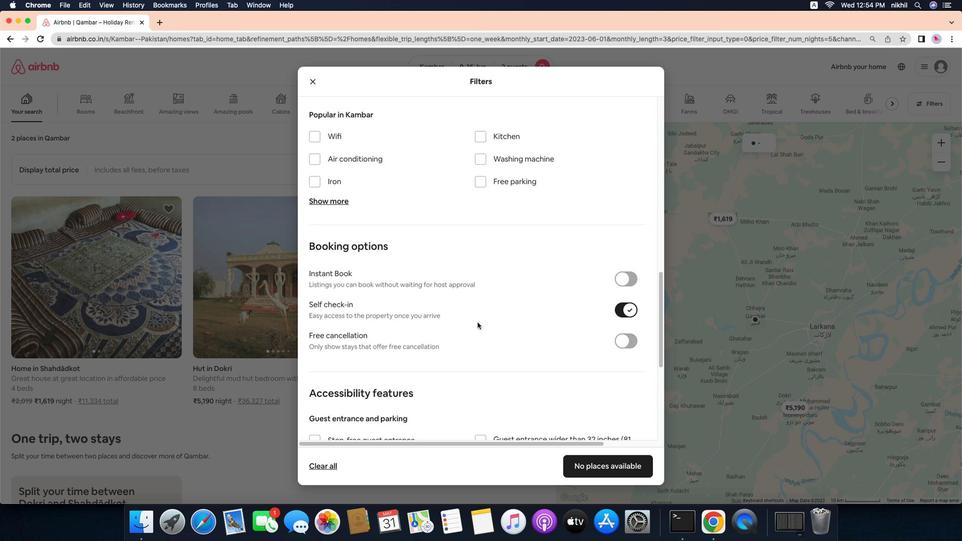 
Action: Mouse moved to (470, 321)
Screenshot: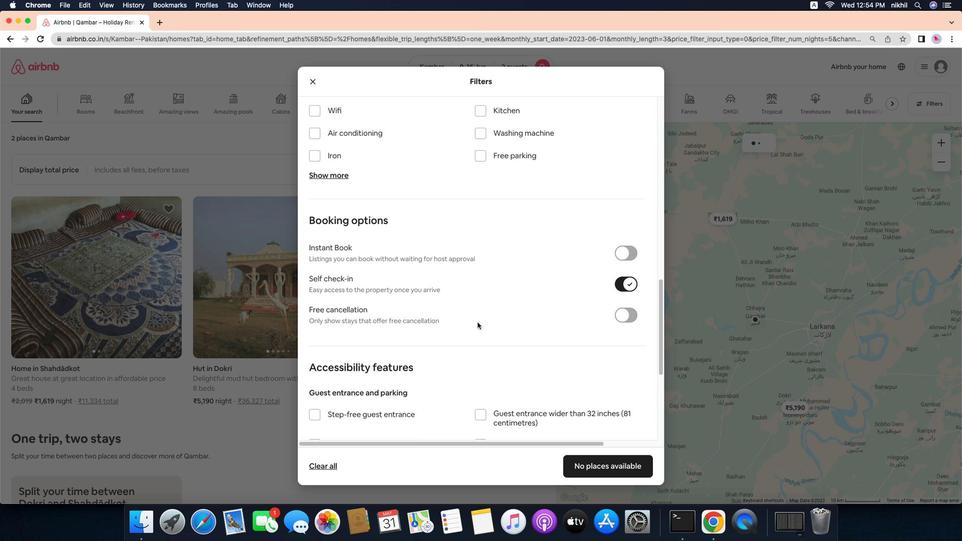 
Action: Mouse scrolled (470, 321) with delta (15, 13)
Screenshot: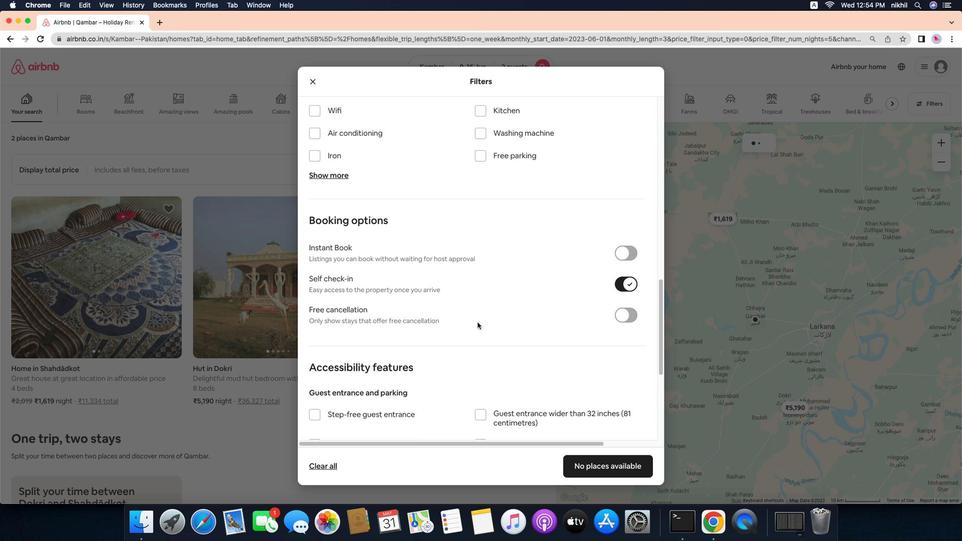 
Action: Mouse moved to (469, 320)
Screenshot: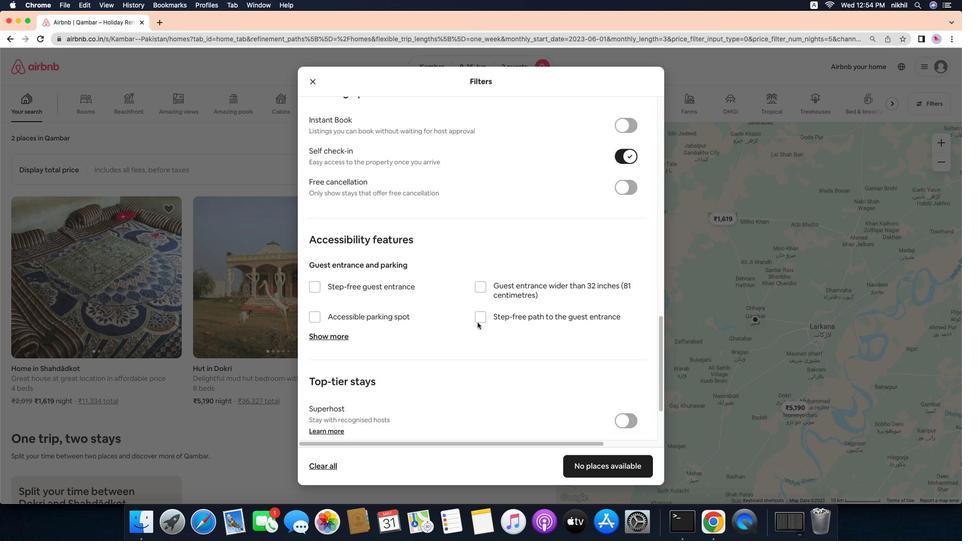 
Action: Mouse scrolled (469, 320) with delta (15, 12)
Screenshot: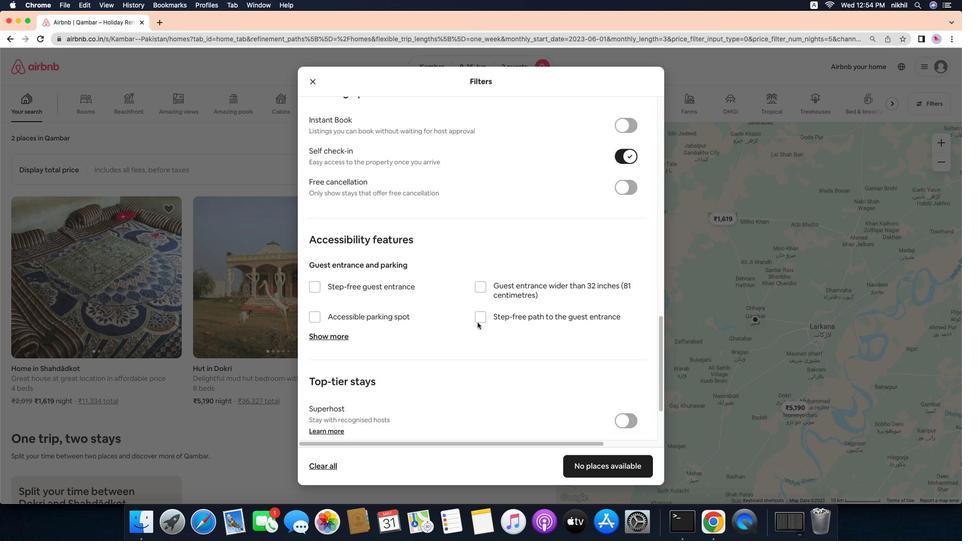 
Action: Mouse scrolled (469, 320) with delta (15, 14)
Screenshot: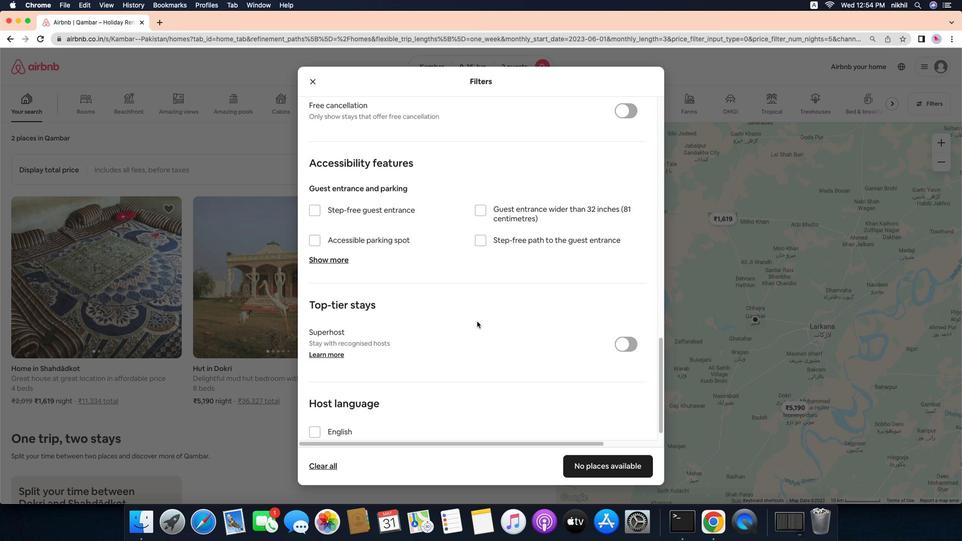 
Action: Mouse scrolled (469, 320) with delta (15, 14)
Screenshot: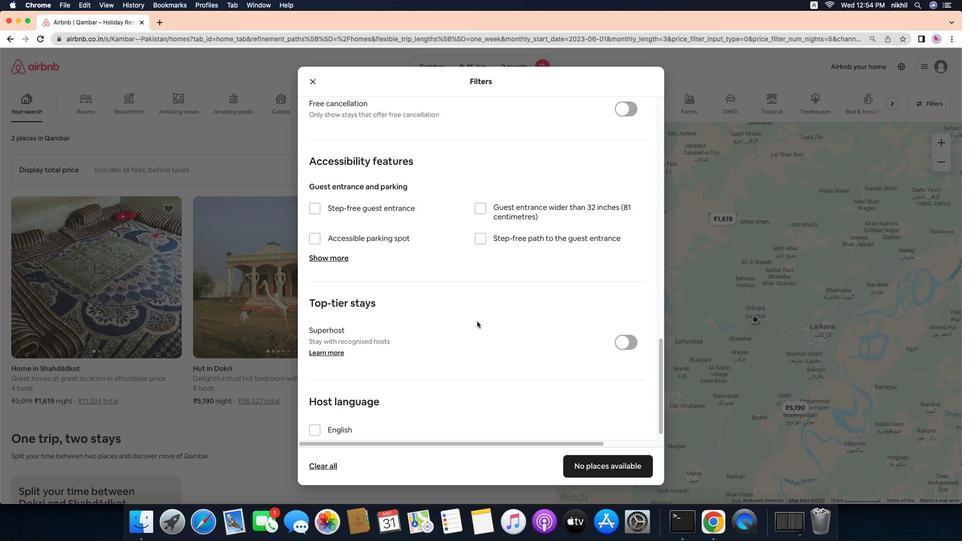 
Action: Mouse moved to (469, 320)
Screenshot: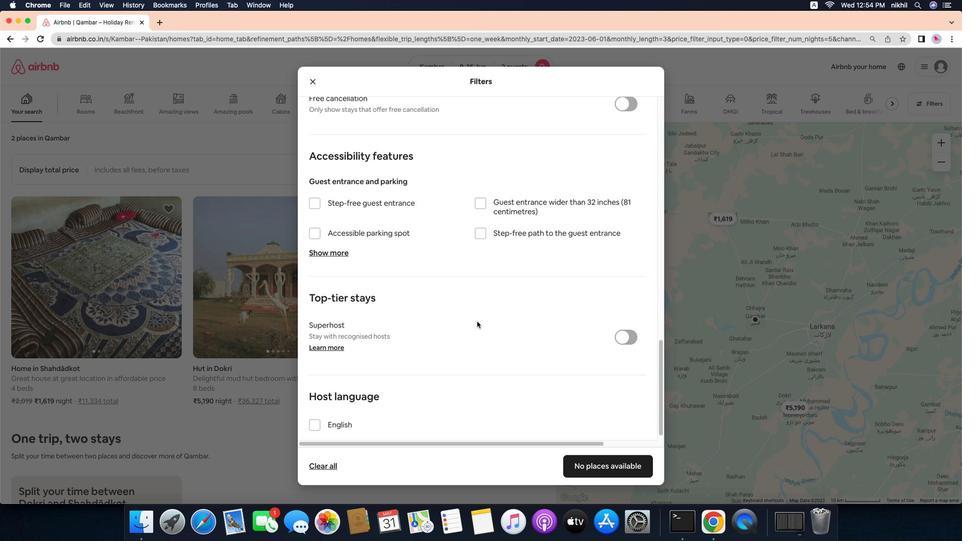 
Action: Mouse scrolled (469, 320) with delta (15, 13)
Screenshot: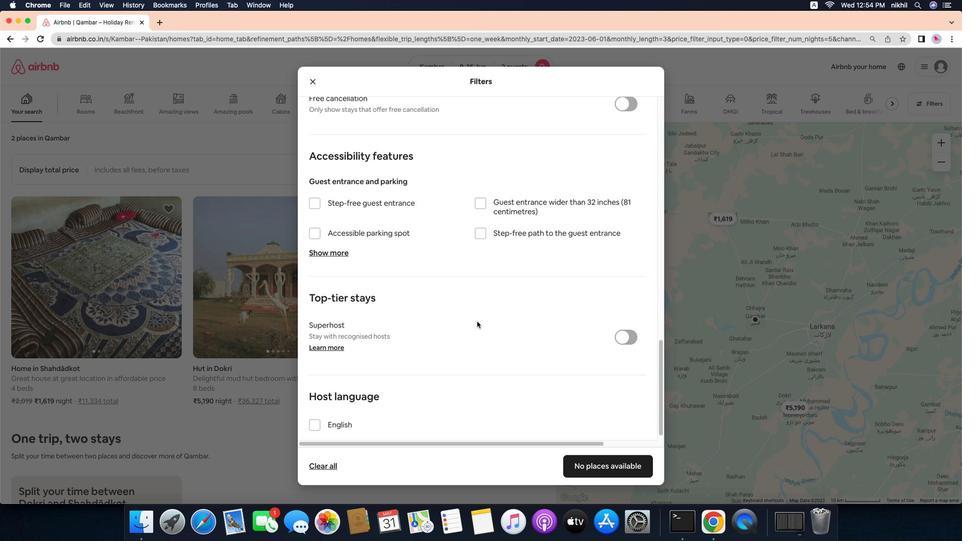 
Action: Mouse moved to (313, 406)
Screenshot: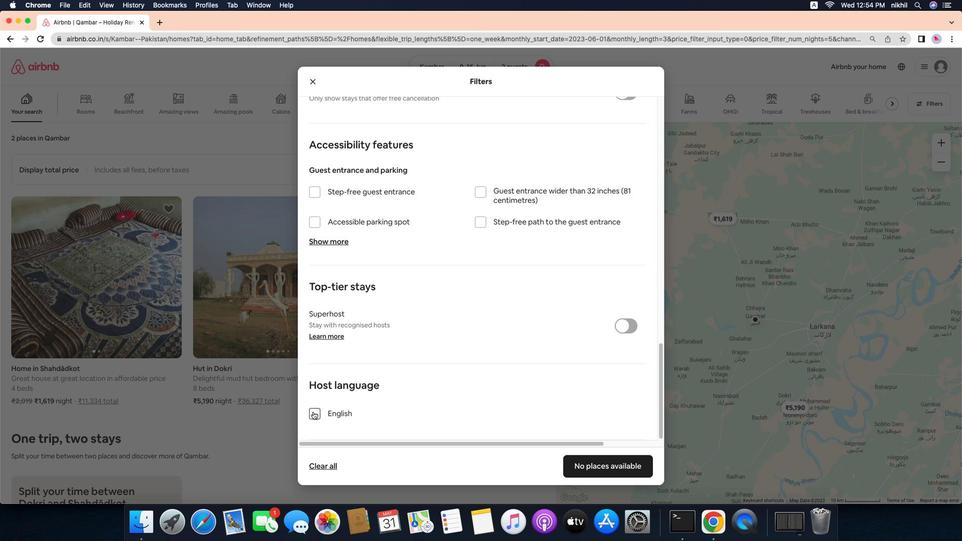 
Action: Mouse pressed left at (313, 406)
Screenshot: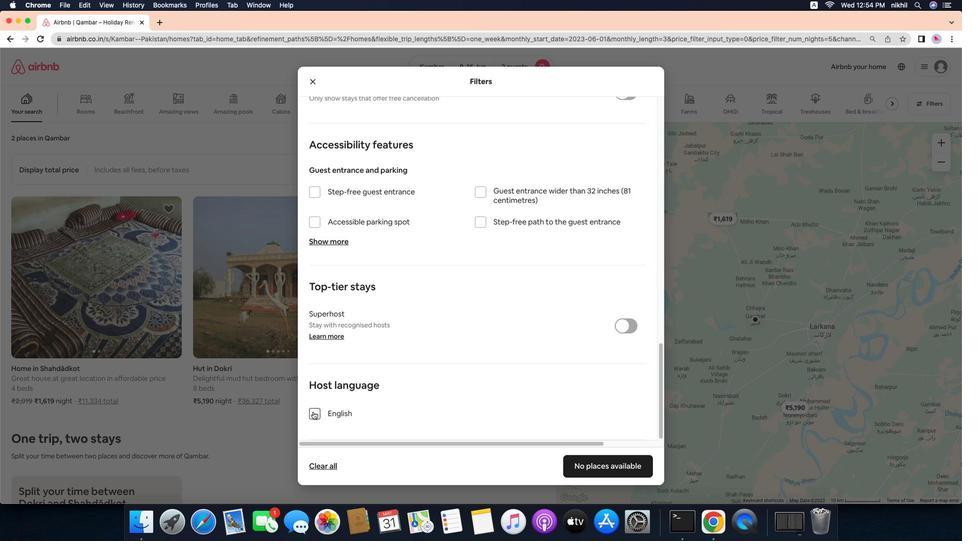 
Action: Mouse moved to (559, 461)
Screenshot: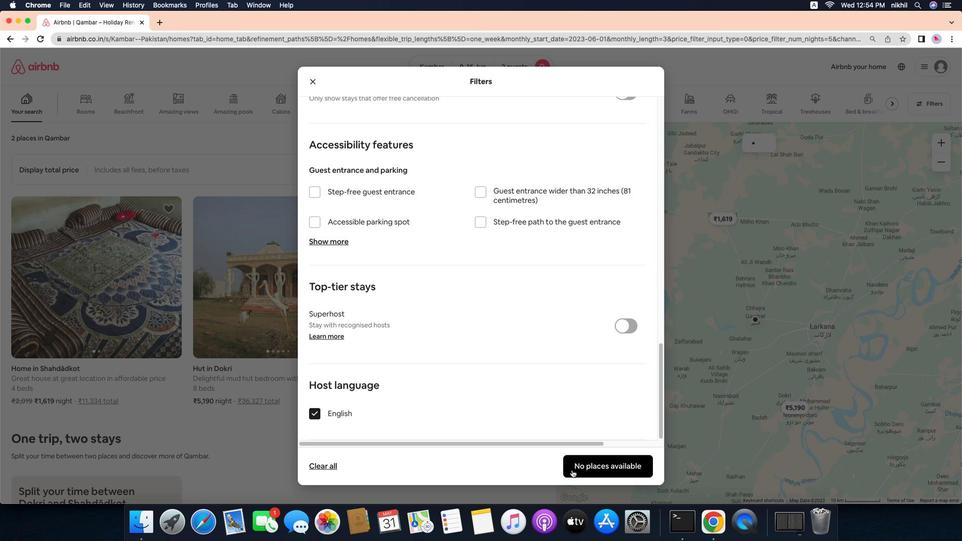 
Action: Mouse pressed left at (559, 461)
Screenshot: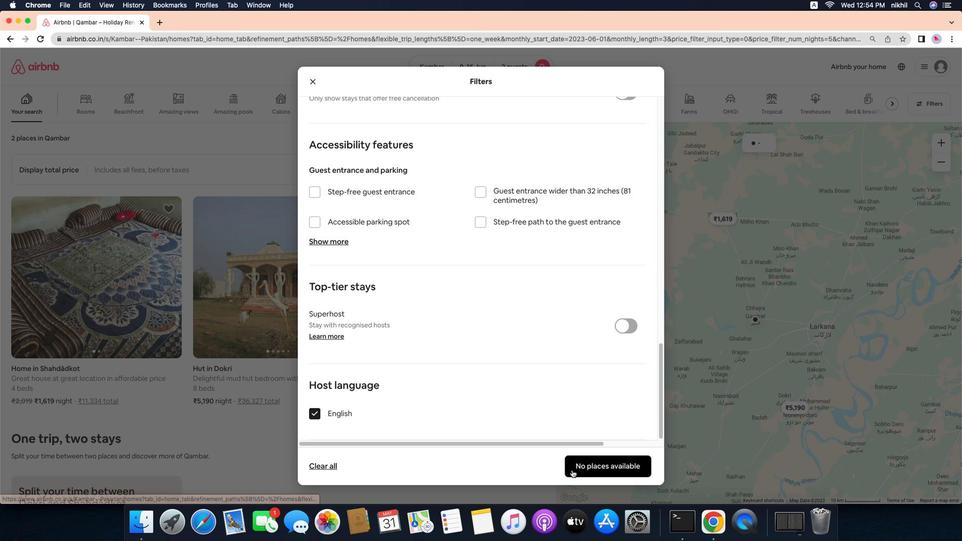 
Action: Mouse moved to (435, 321)
Screenshot: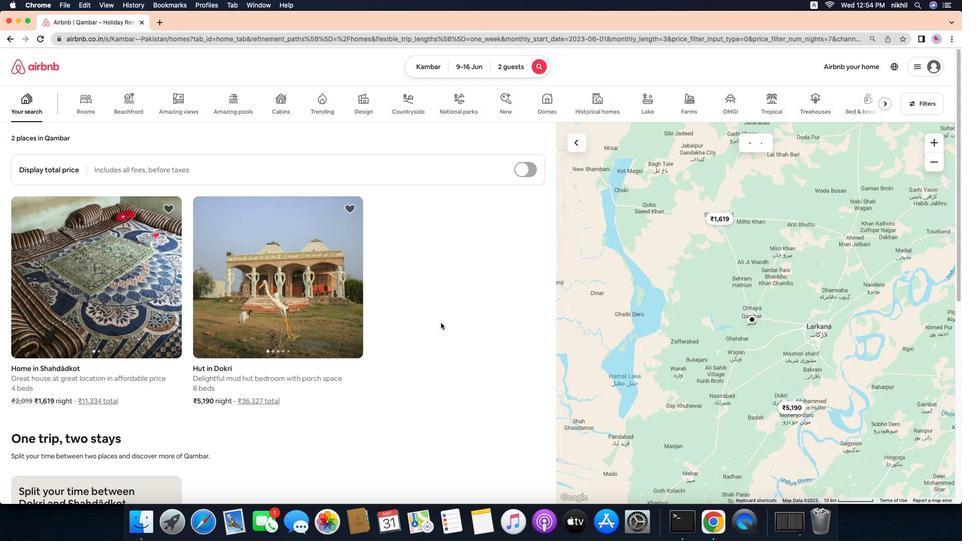 
